 Task: Search one way flight ticket for 3 adults in first from Tinian Island: Tinian International Airport (west Tinian) to Jackson: Jackson Hole Airport on 5-2-2023. Choice of flights is American. Number of bags: 1 carry on bag. Price is upto 55000. Outbound departure time preference is 17:45.
Action: Mouse moved to (225, 319)
Screenshot: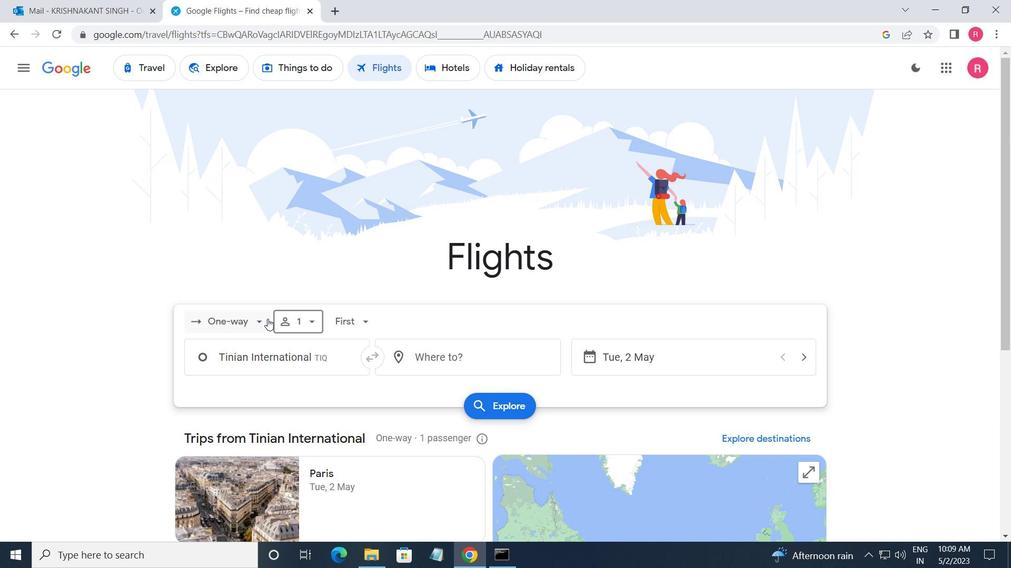 
Action: Mouse pressed left at (225, 319)
Screenshot: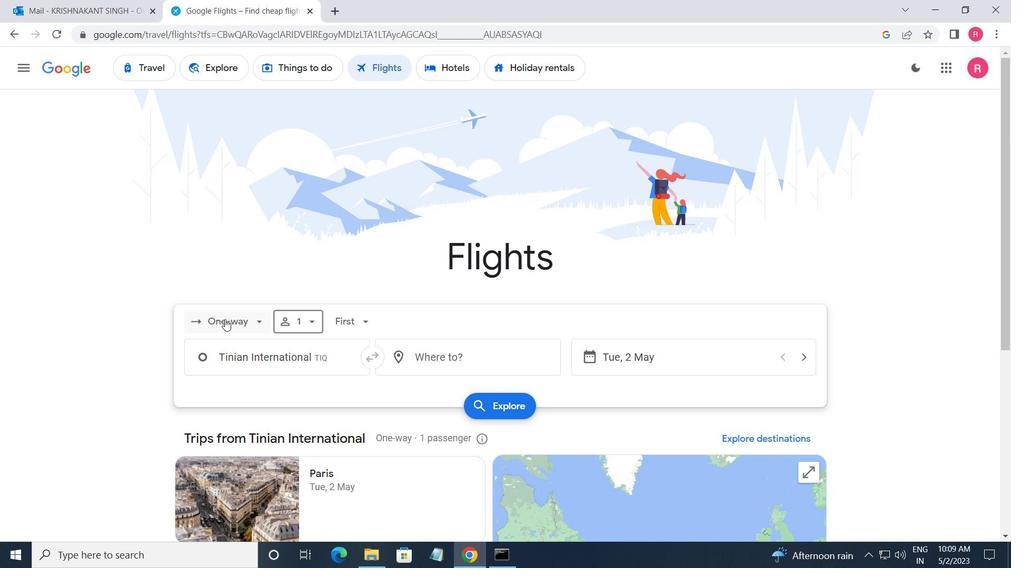
Action: Mouse moved to (234, 387)
Screenshot: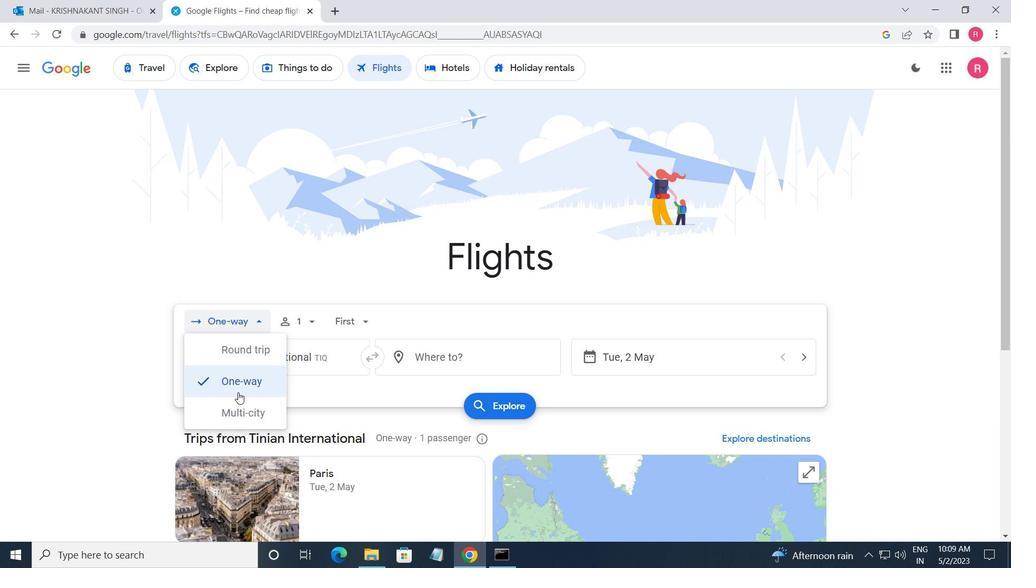 
Action: Mouse pressed left at (234, 387)
Screenshot: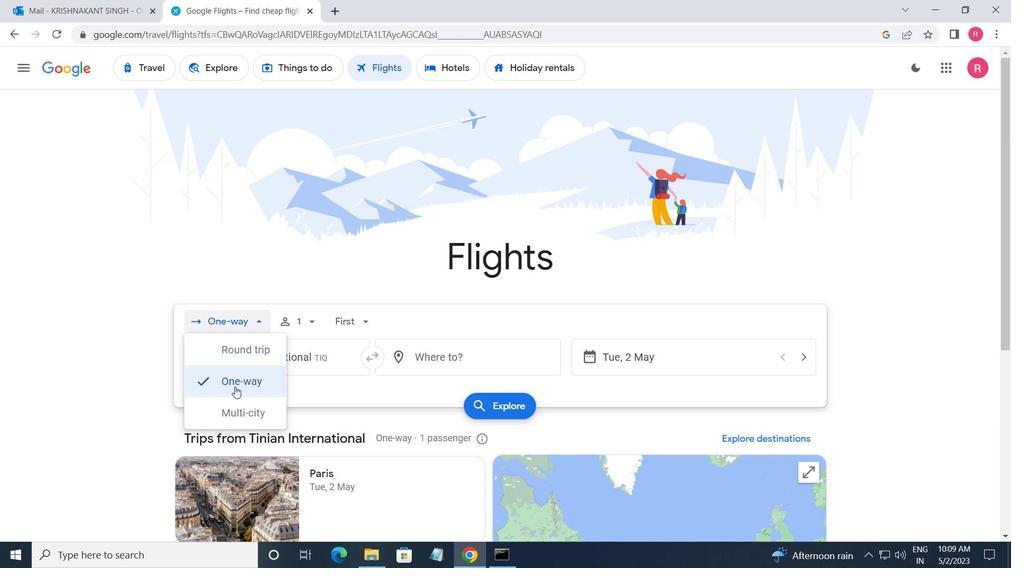 
Action: Mouse moved to (311, 327)
Screenshot: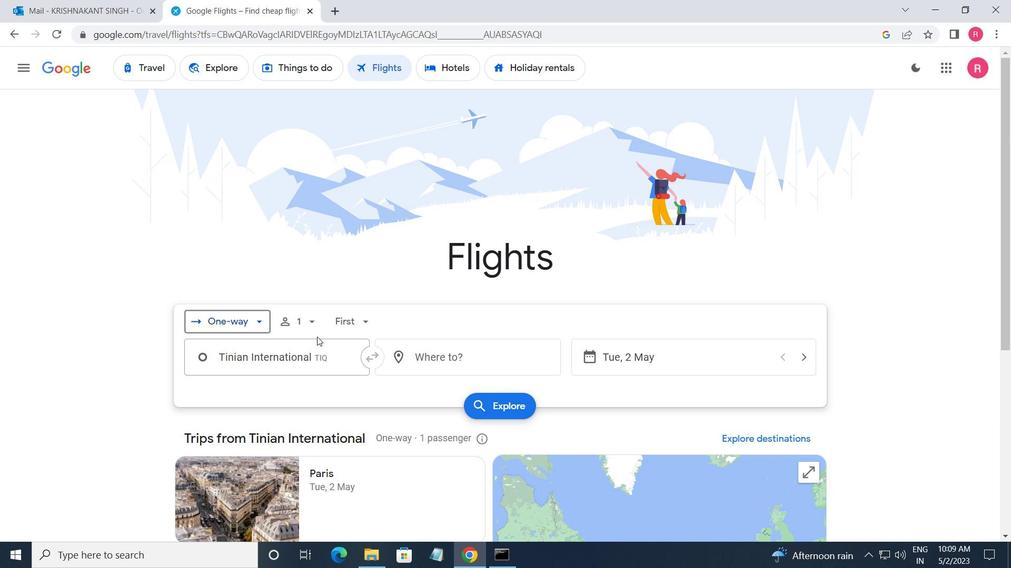 
Action: Mouse pressed left at (311, 327)
Screenshot: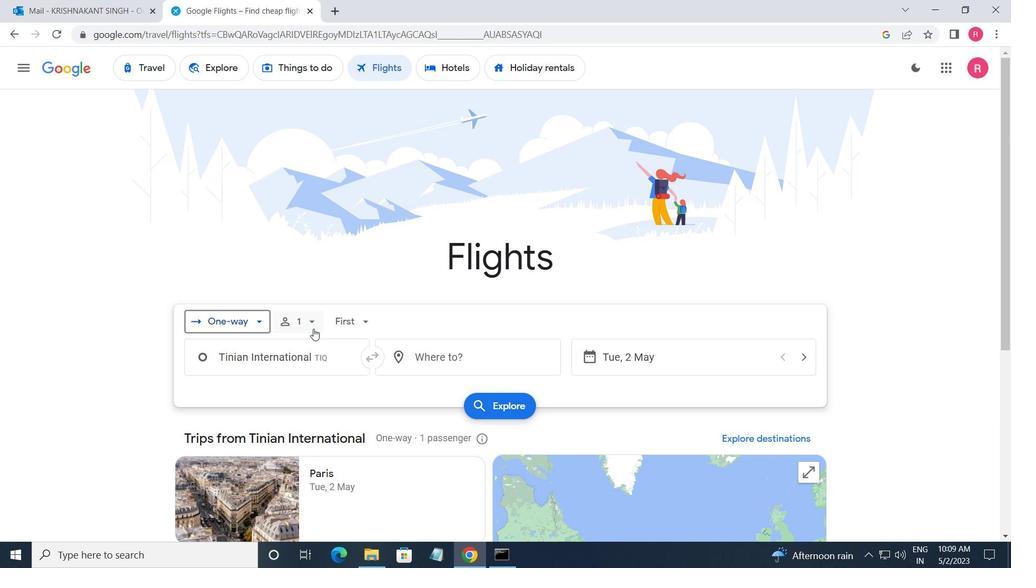
Action: Mouse moved to (408, 353)
Screenshot: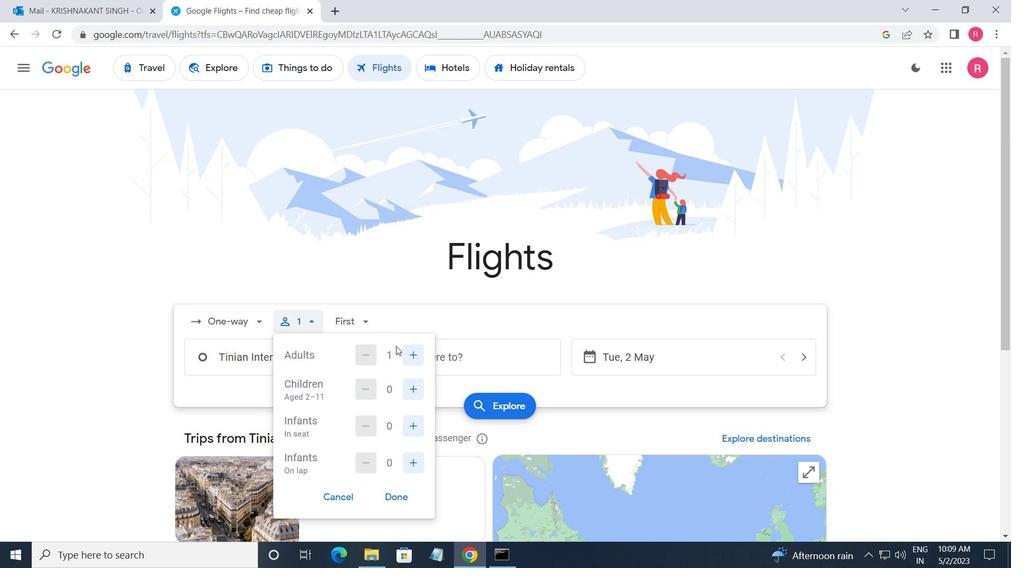 
Action: Mouse pressed left at (408, 353)
Screenshot: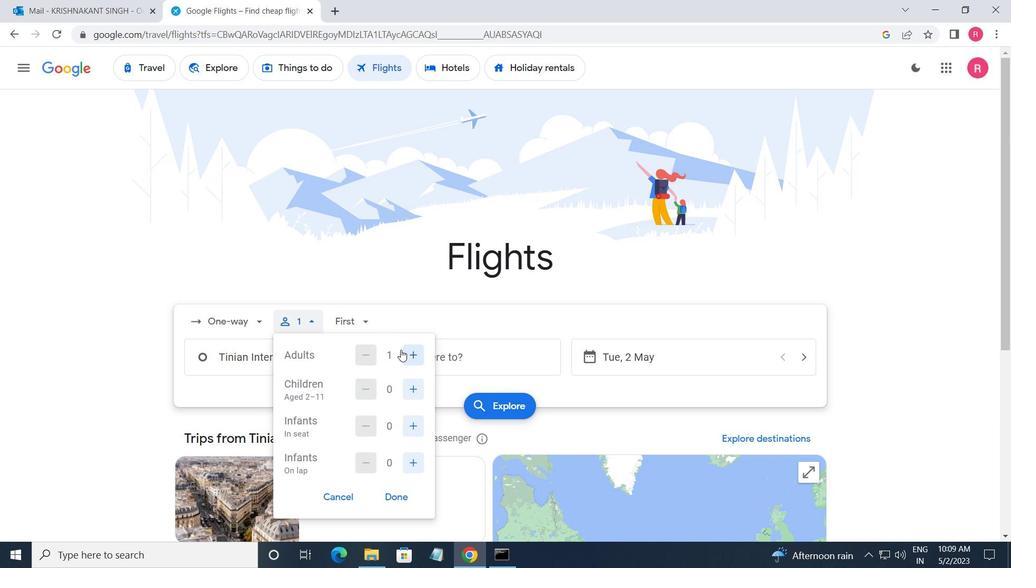 
Action: Mouse pressed left at (408, 353)
Screenshot: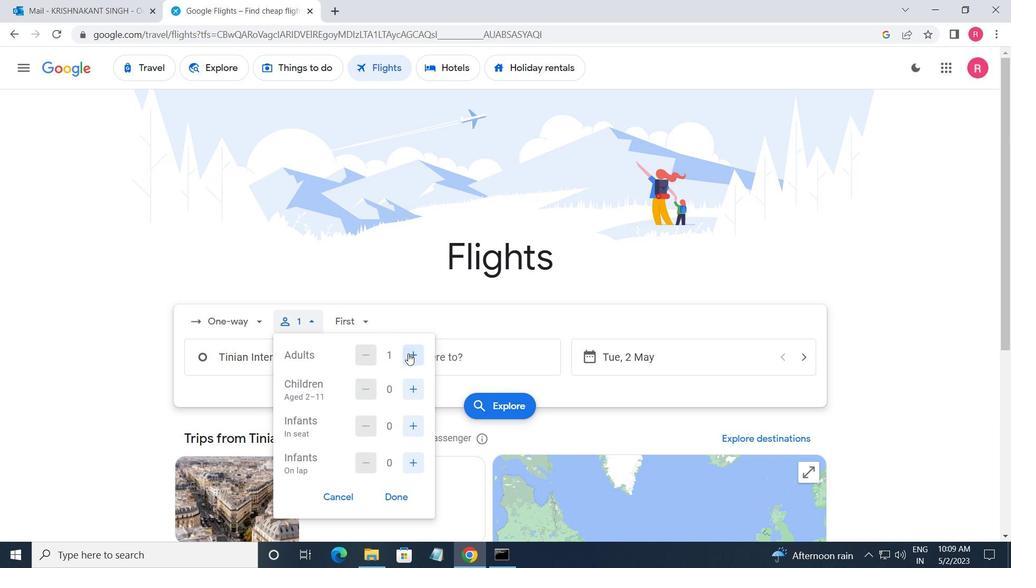 
Action: Mouse moved to (388, 499)
Screenshot: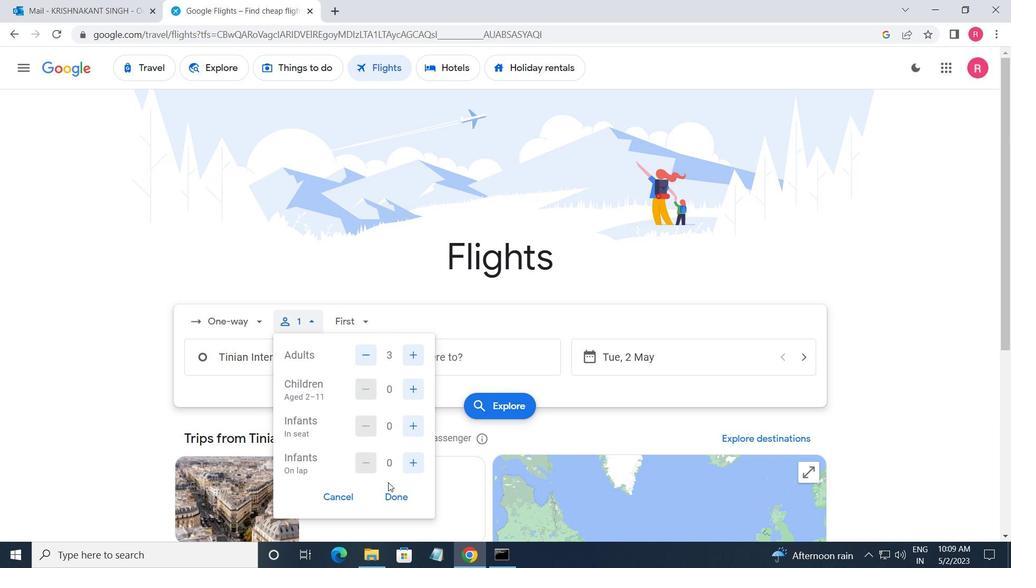 
Action: Mouse pressed left at (388, 499)
Screenshot: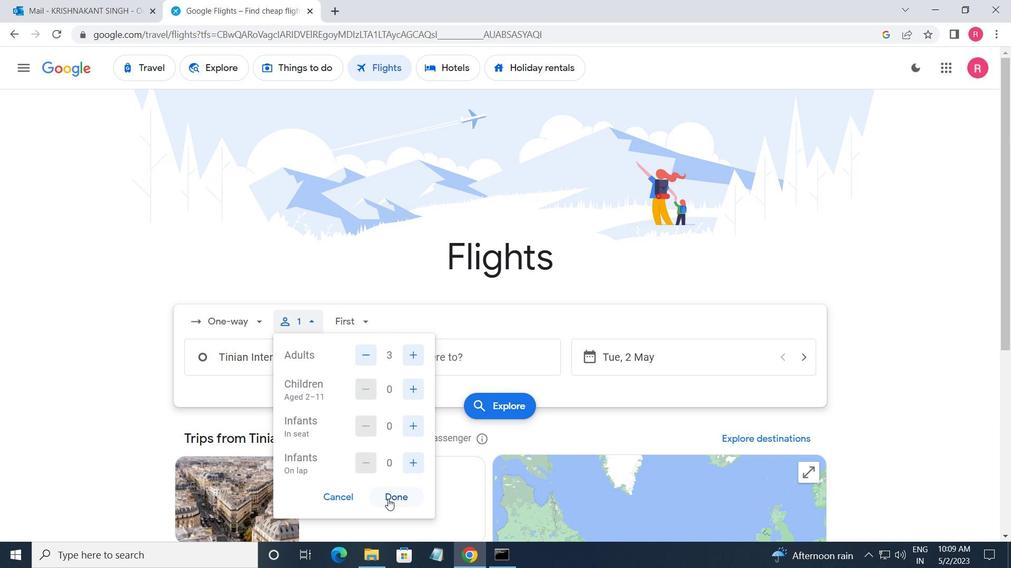 
Action: Mouse moved to (344, 317)
Screenshot: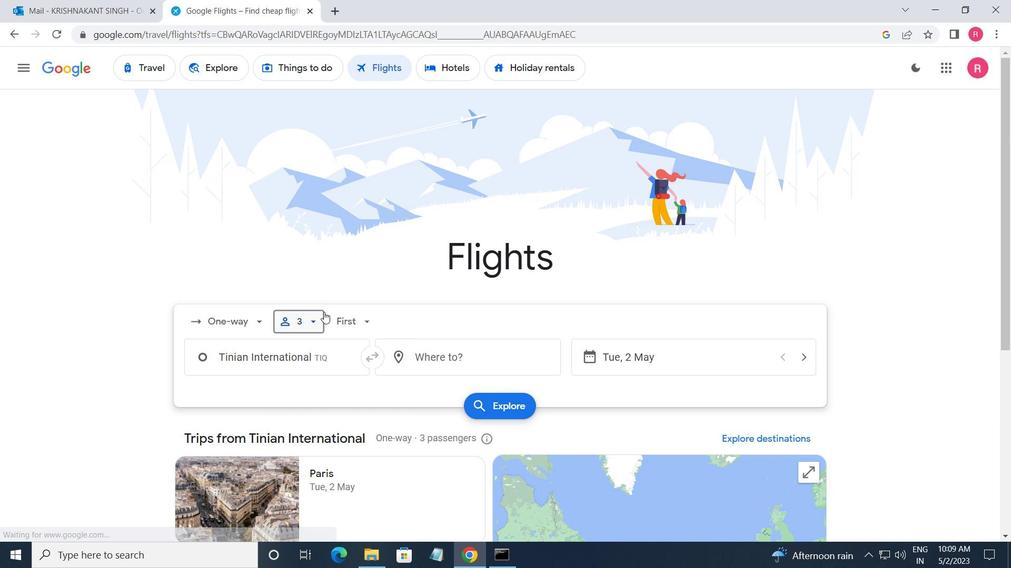 
Action: Mouse pressed left at (344, 317)
Screenshot: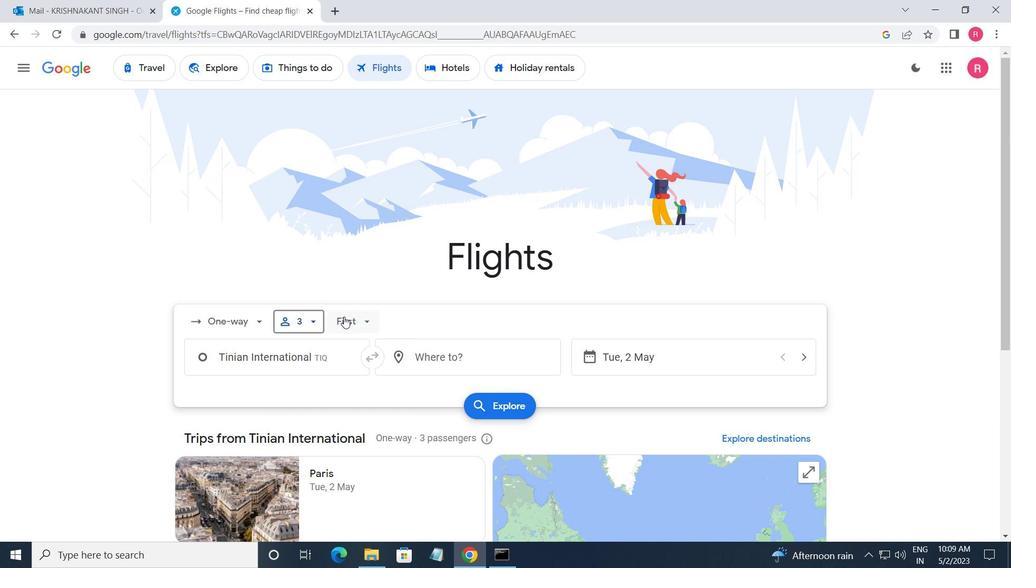 
Action: Mouse moved to (366, 435)
Screenshot: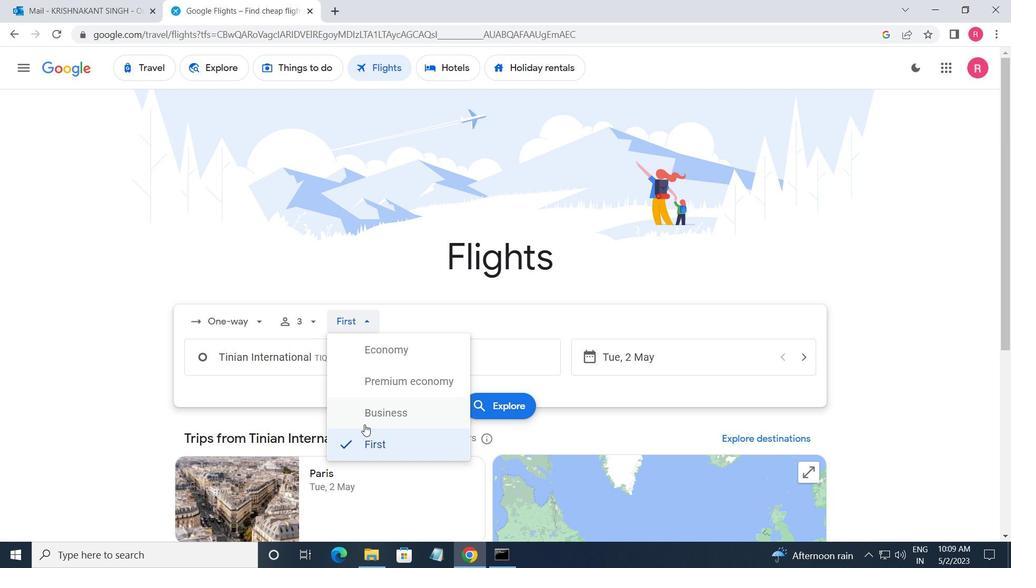 
Action: Mouse pressed left at (366, 435)
Screenshot: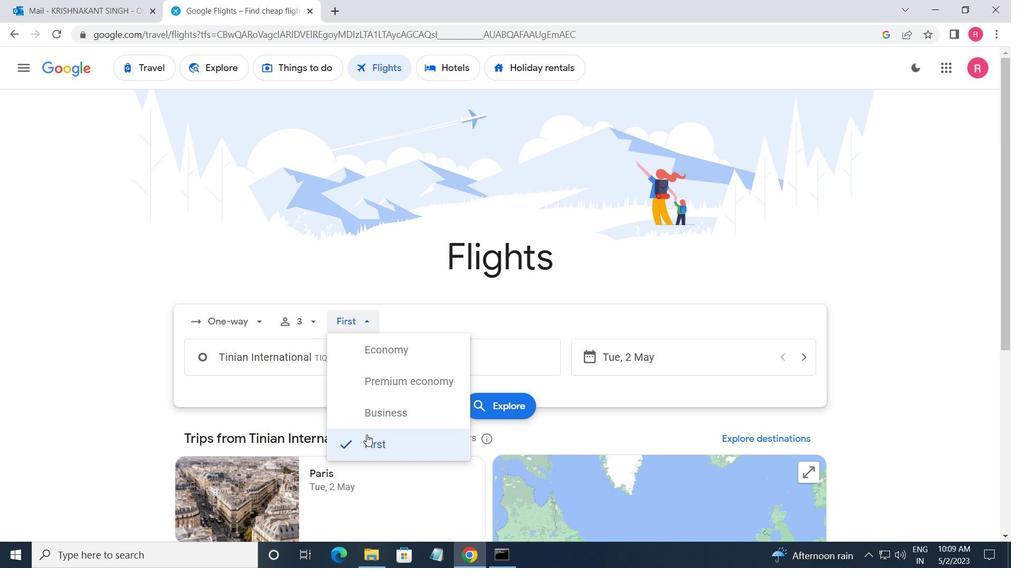 
Action: Mouse moved to (331, 363)
Screenshot: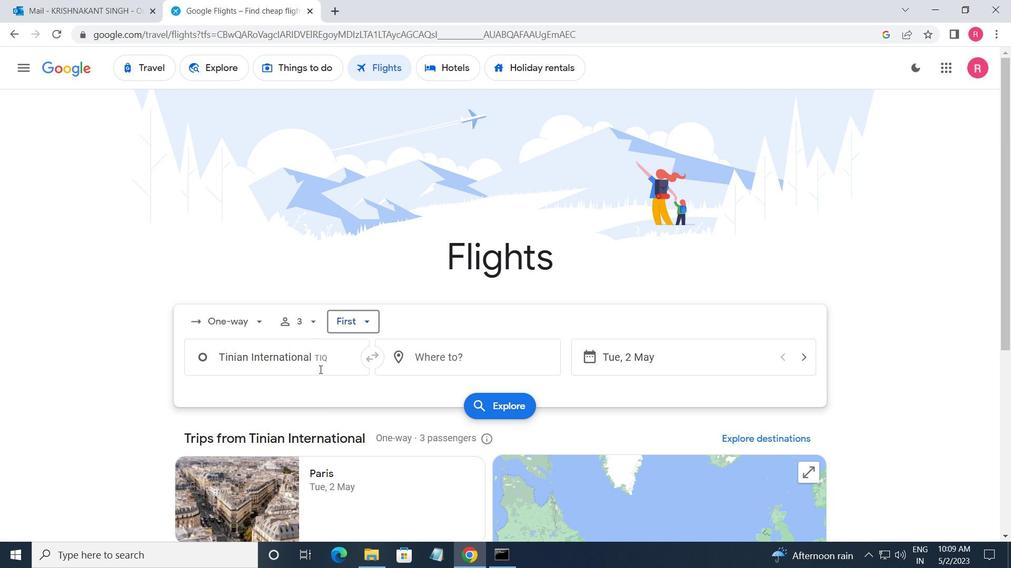 
Action: Mouse pressed left at (331, 363)
Screenshot: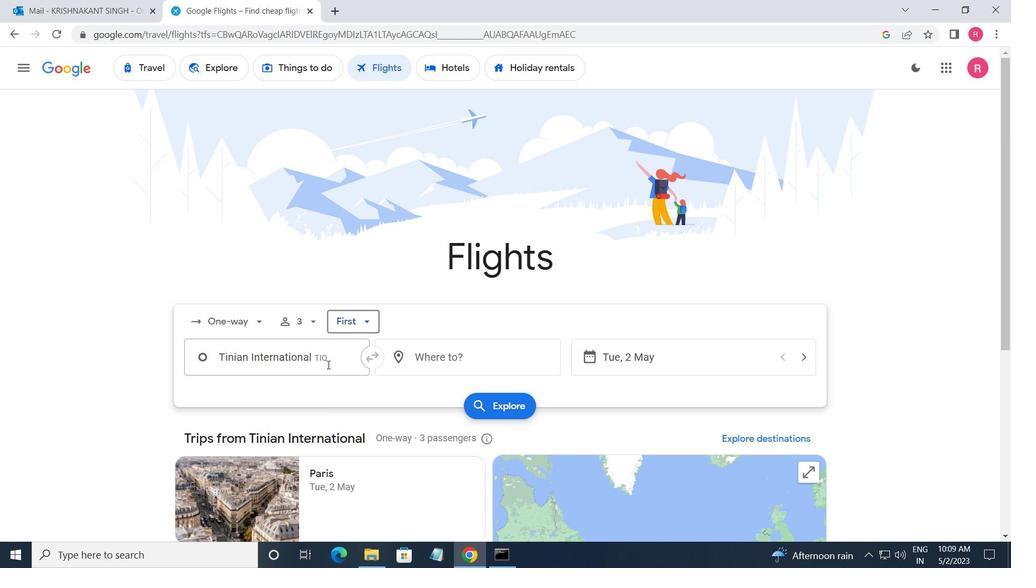 
Action: Mouse moved to (309, 397)
Screenshot: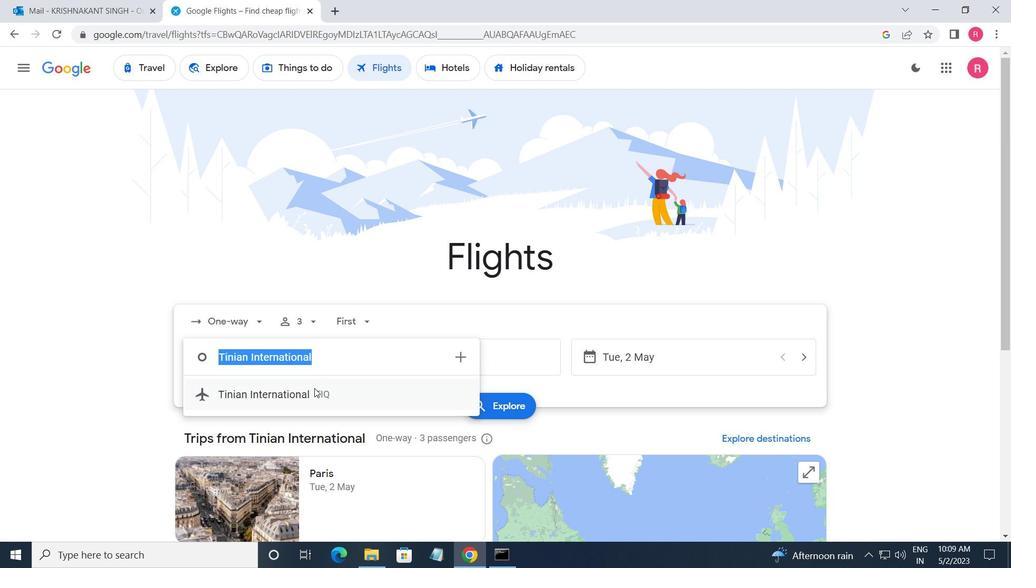 
Action: Mouse pressed left at (309, 397)
Screenshot: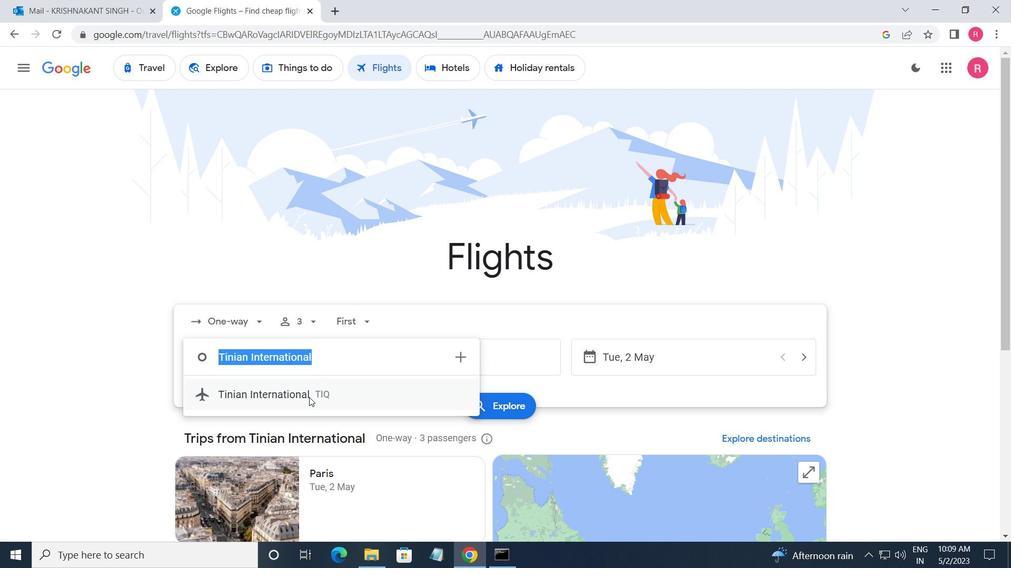 
Action: Mouse moved to (431, 353)
Screenshot: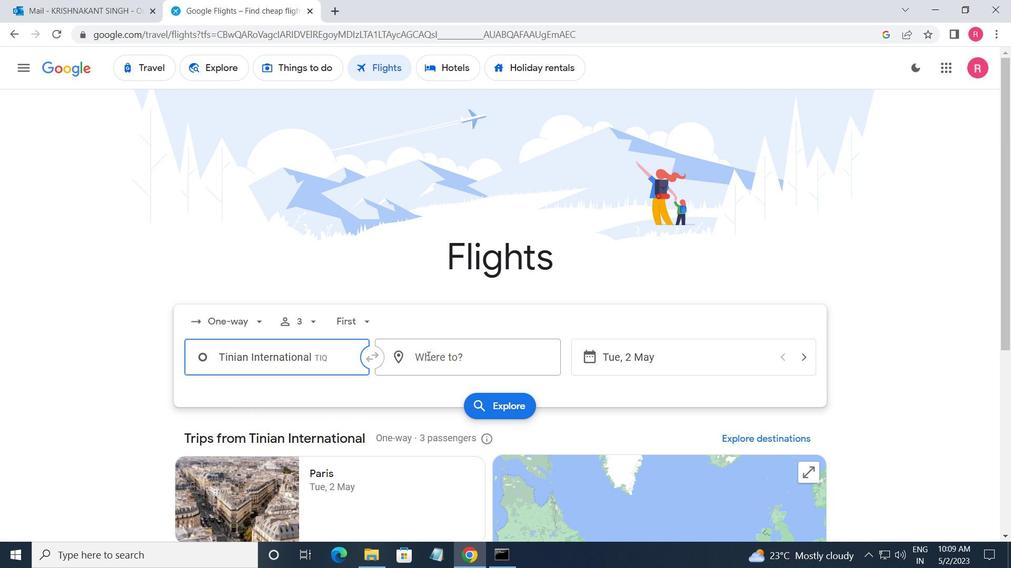 
Action: Mouse pressed left at (431, 353)
Screenshot: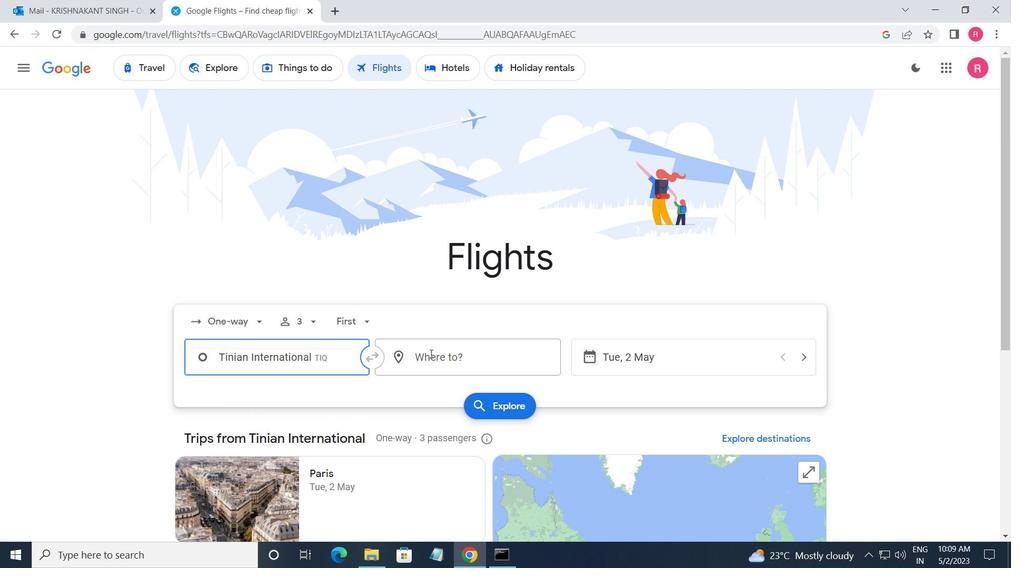 
Action: Mouse moved to (443, 483)
Screenshot: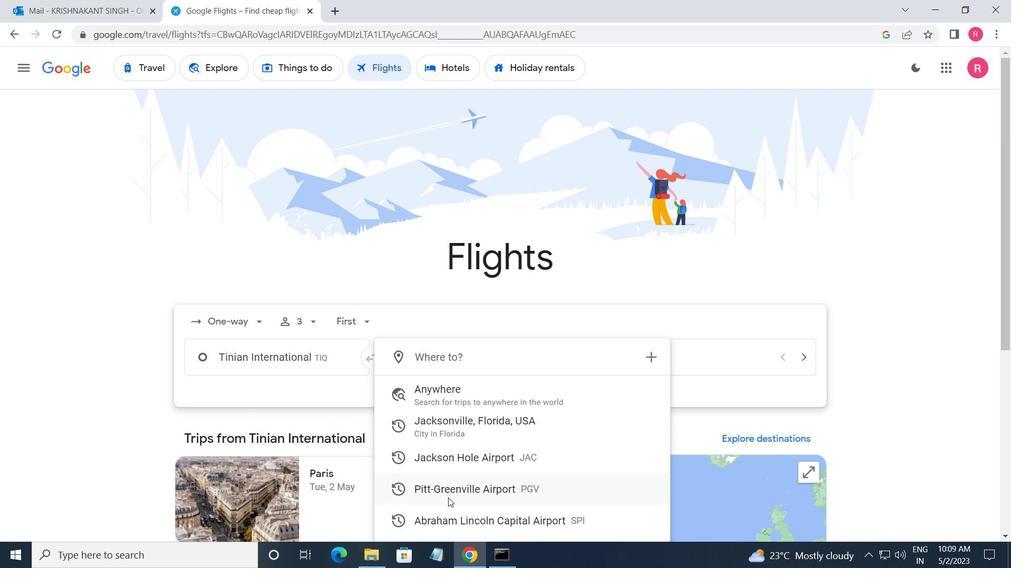 
Action: Mouse scrolled (443, 483) with delta (0, 0)
Screenshot: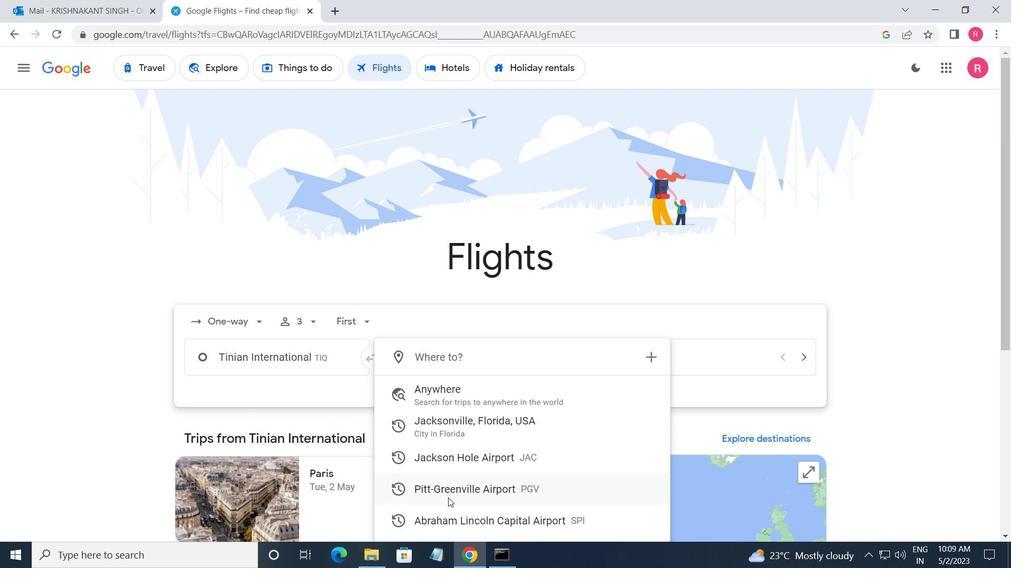 
Action: Mouse moved to (457, 301)
Screenshot: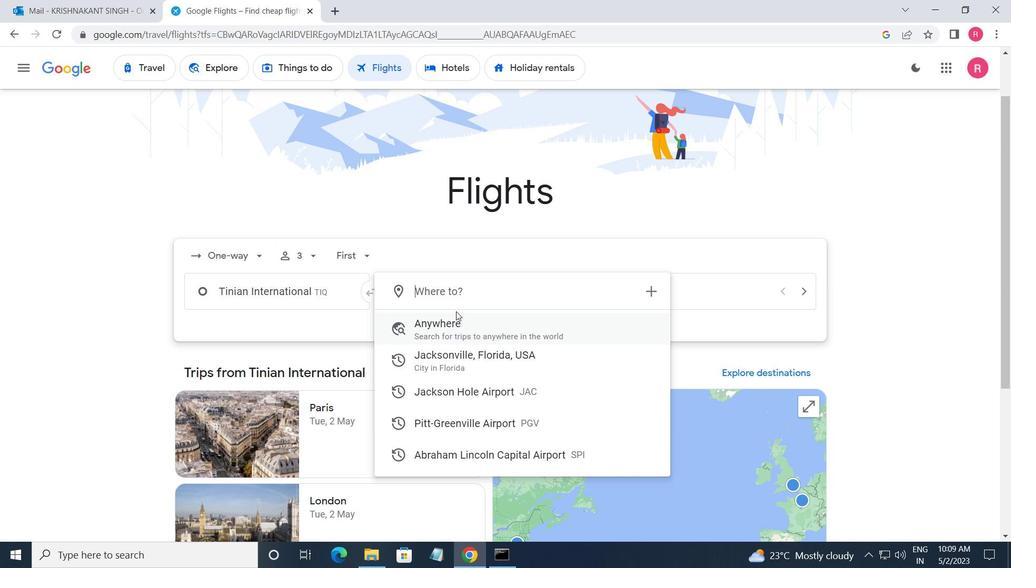 
Action: Key pressed <Key.shift>JACKS
Screenshot: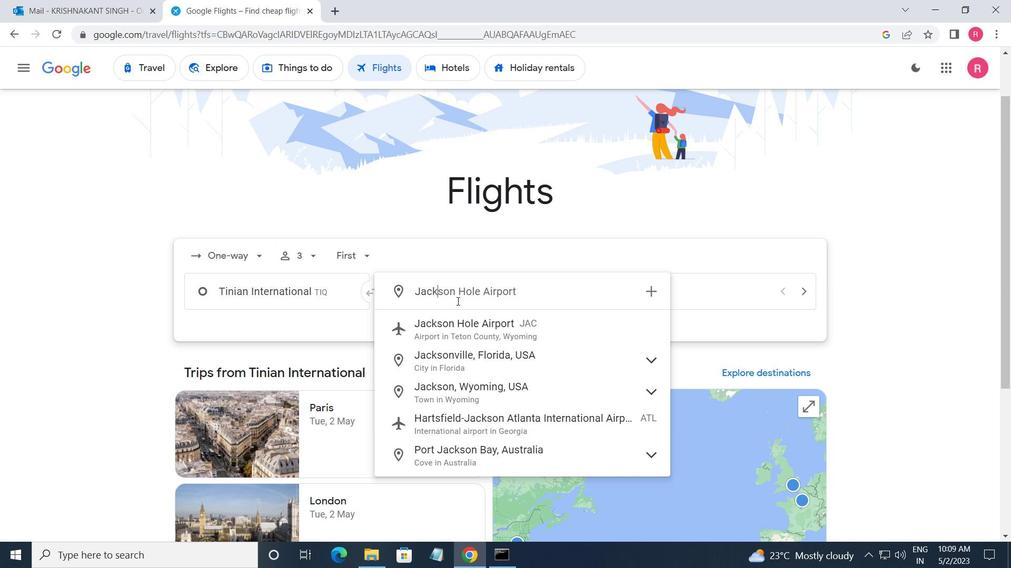 
Action: Mouse moved to (492, 357)
Screenshot: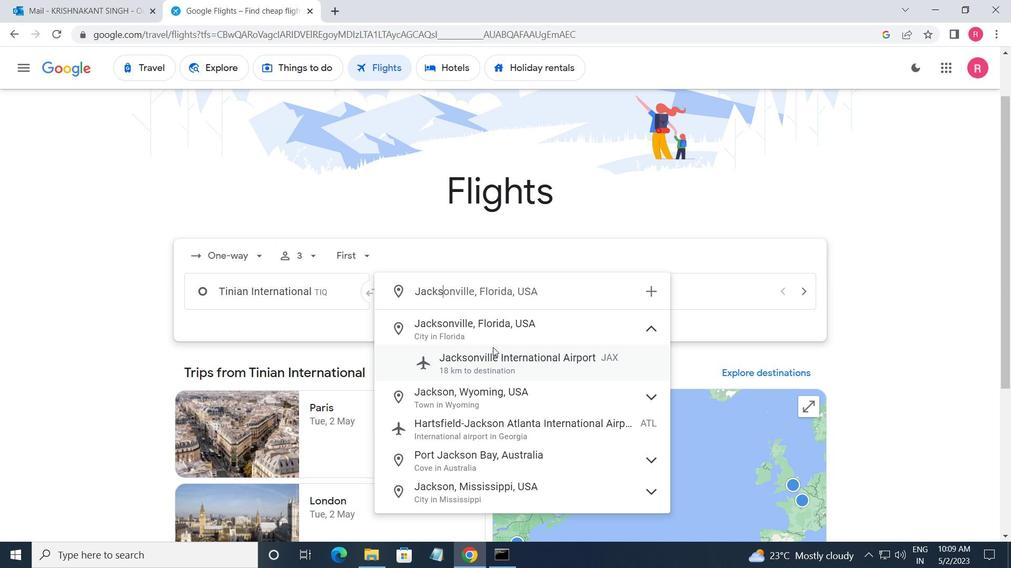 
Action: Mouse pressed left at (492, 357)
Screenshot: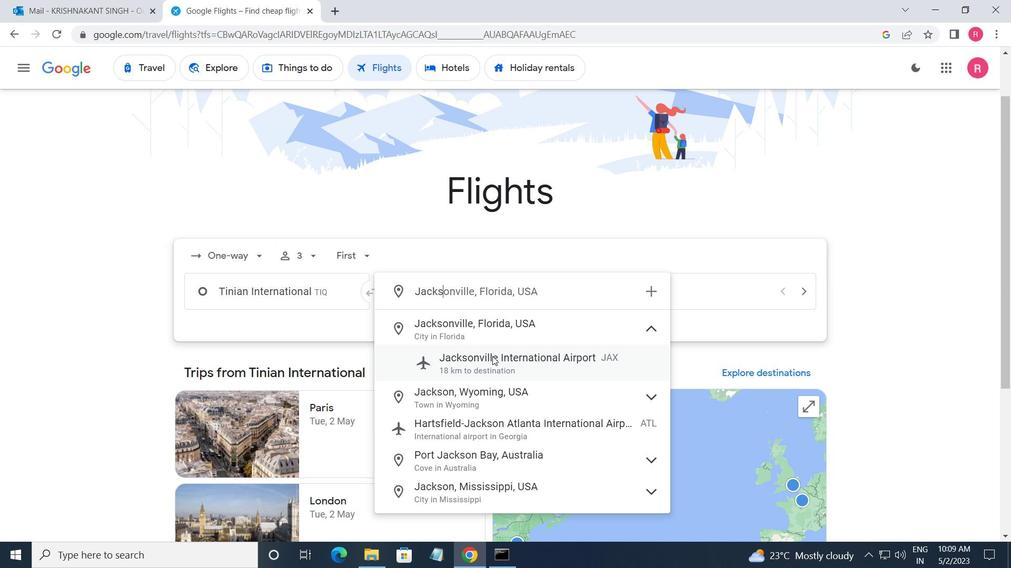 
Action: Mouse moved to (516, 297)
Screenshot: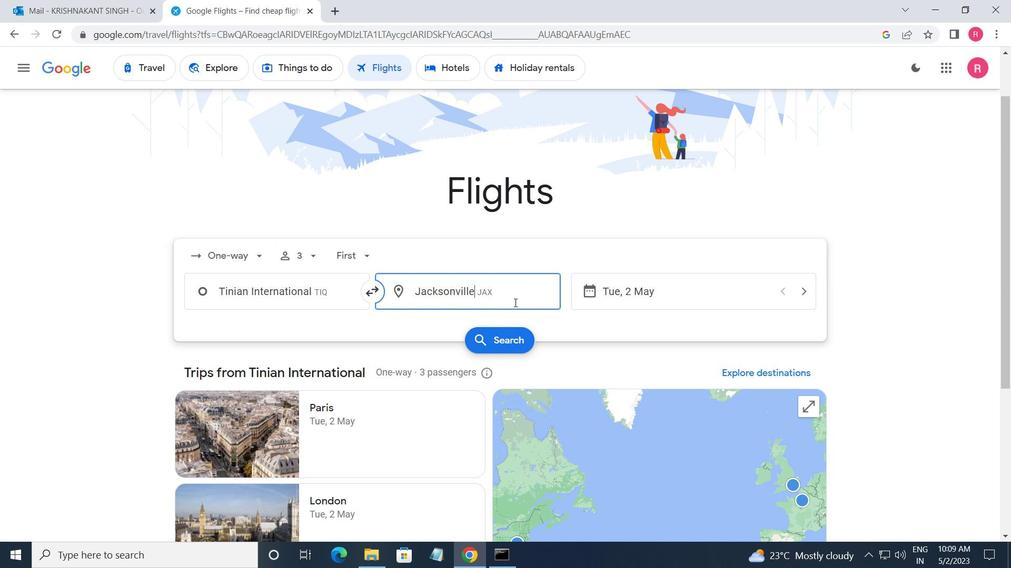 
Action: Mouse pressed left at (516, 297)
Screenshot: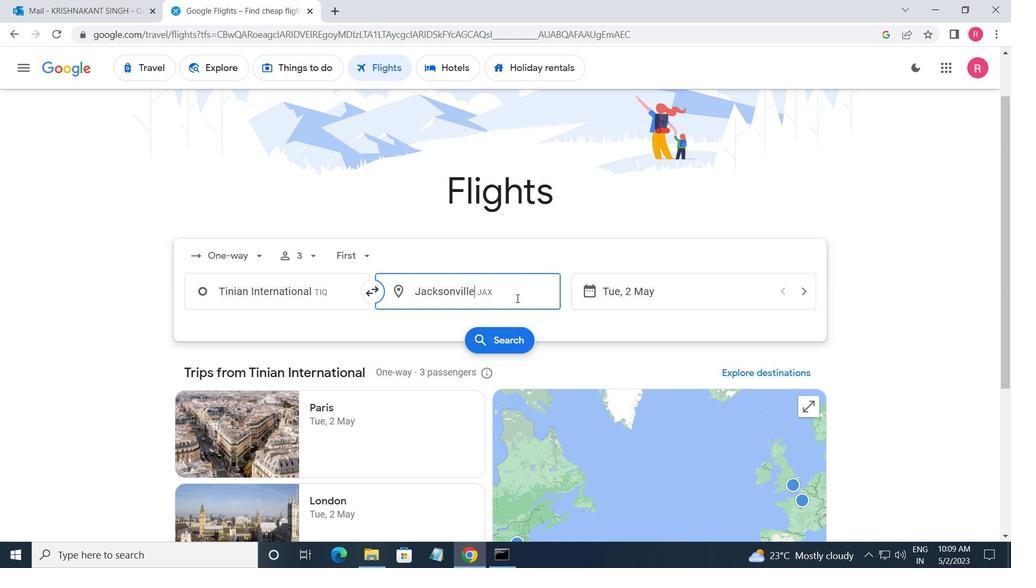 
Action: Key pressed <Key.backspace><Key.backspace><Key.backspace><Key.backspace><Key.shift><Key.shift><Key.shift><Key.shift><Key.shift><Key.shift><Key.shift><Key.shift><Key.shift><Key.shift><Key.shift><Key.shift><Key.shift><Key.shift>JACKSON<Key.space><Key.shift_r>H
Screenshot: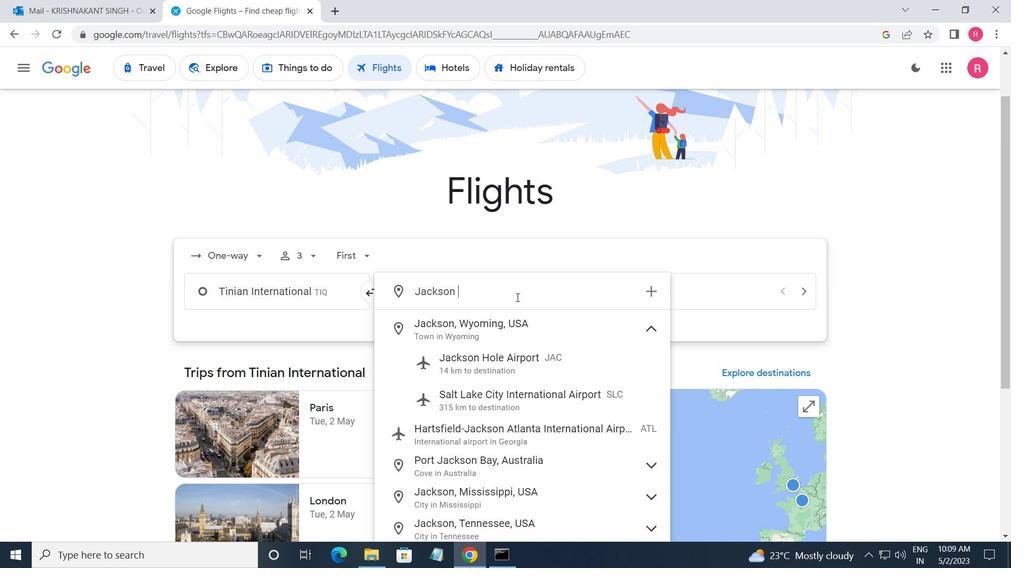 
Action: Mouse moved to (514, 359)
Screenshot: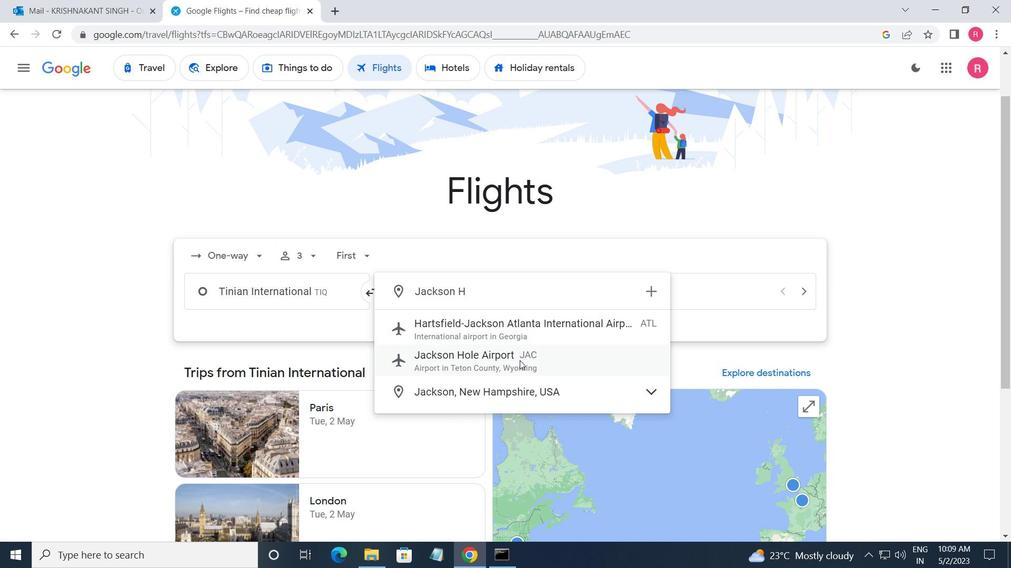 
Action: Mouse pressed left at (514, 359)
Screenshot: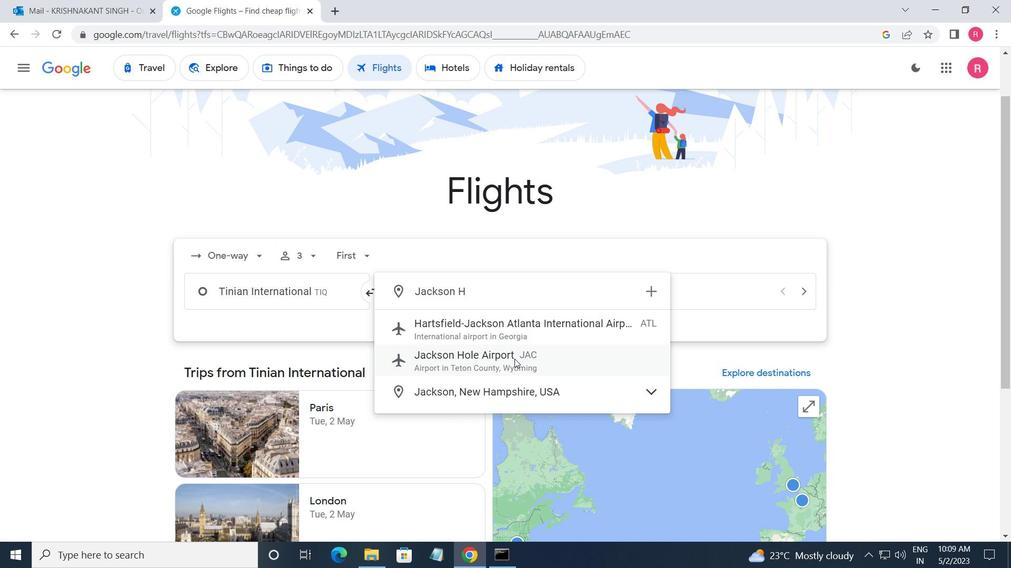 
Action: Mouse moved to (699, 283)
Screenshot: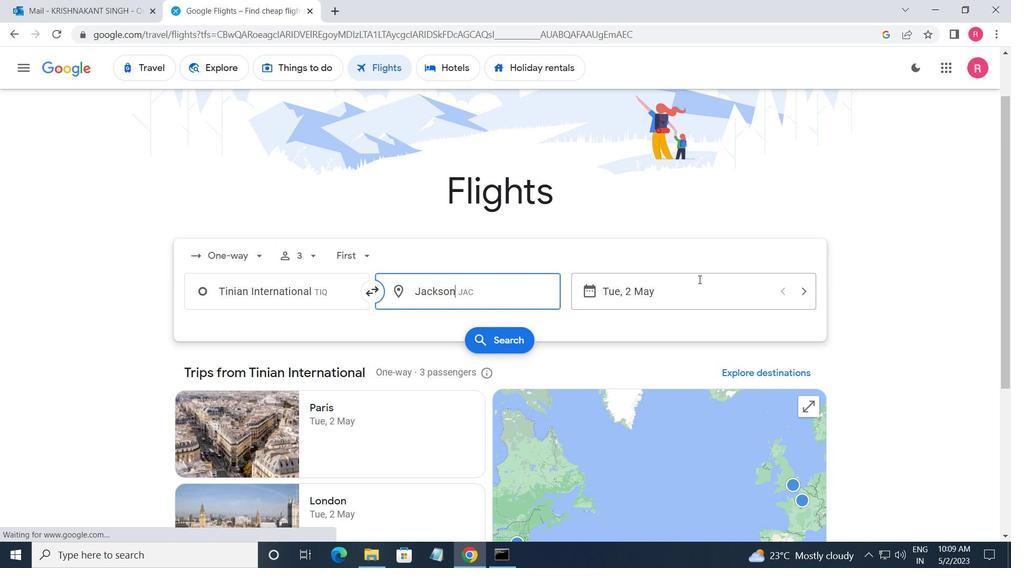 
Action: Mouse pressed left at (699, 283)
Screenshot: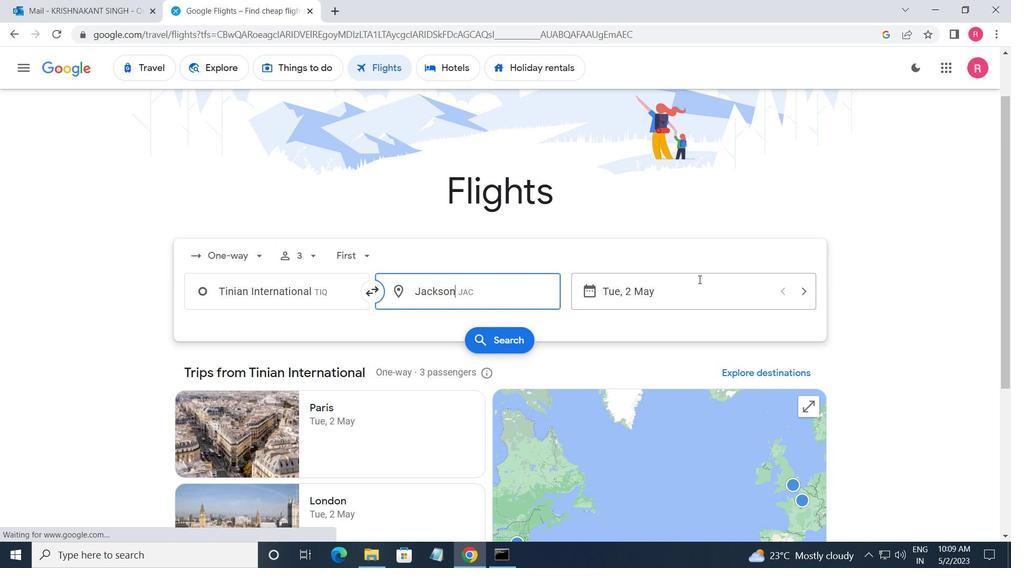 
Action: Mouse moved to (418, 308)
Screenshot: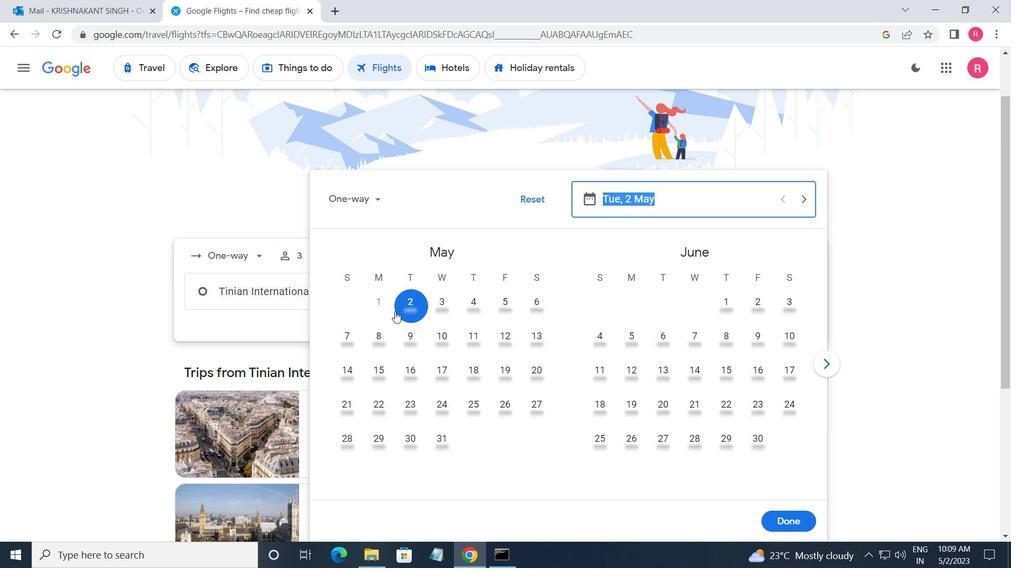 
Action: Mouse pressed left at (418, 308)
Screenshot: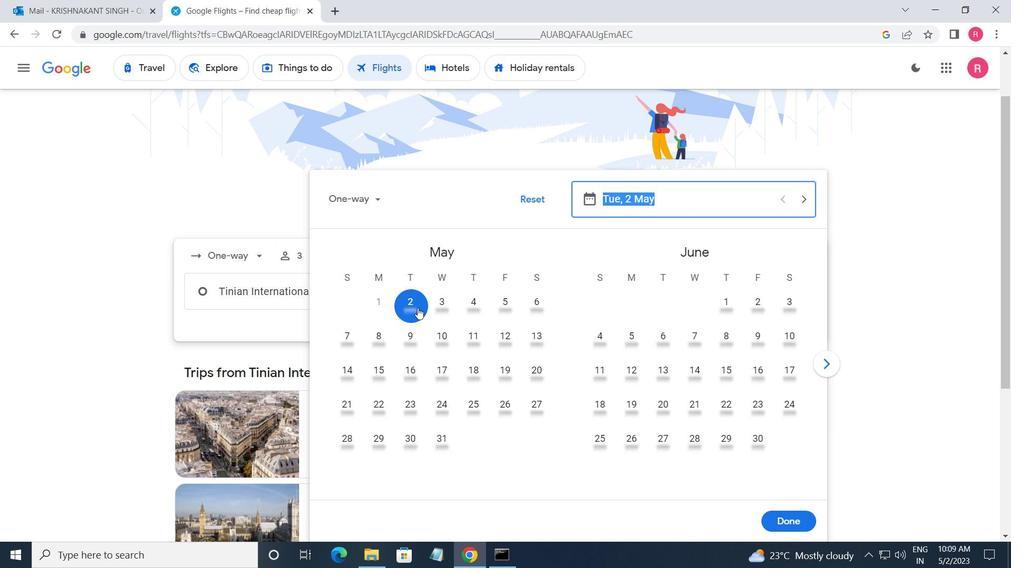
Action: Mouse moved to (794, 520)
Screenshot: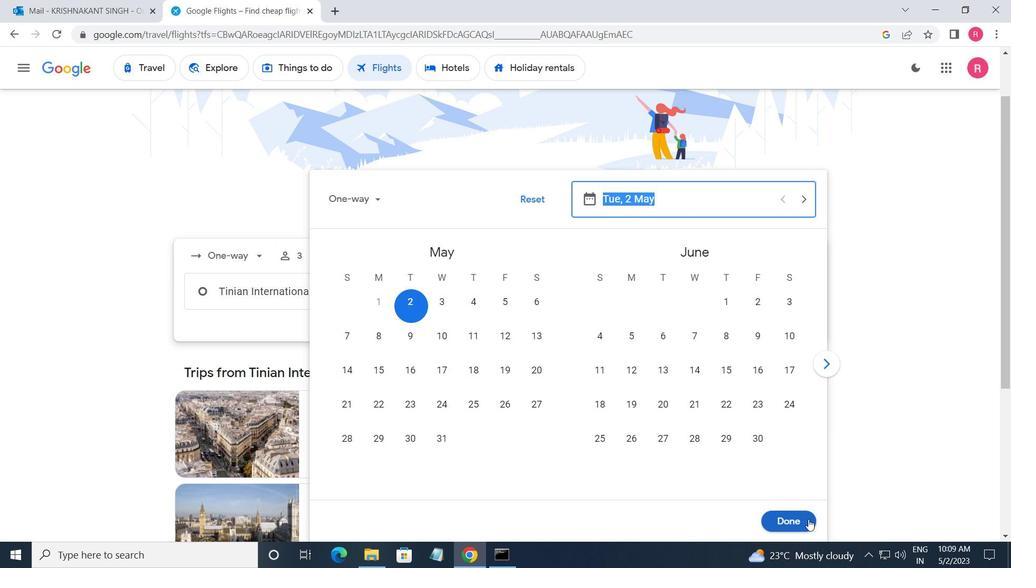 
Action: Mouse pressed left at (794, 520)
Screenshot: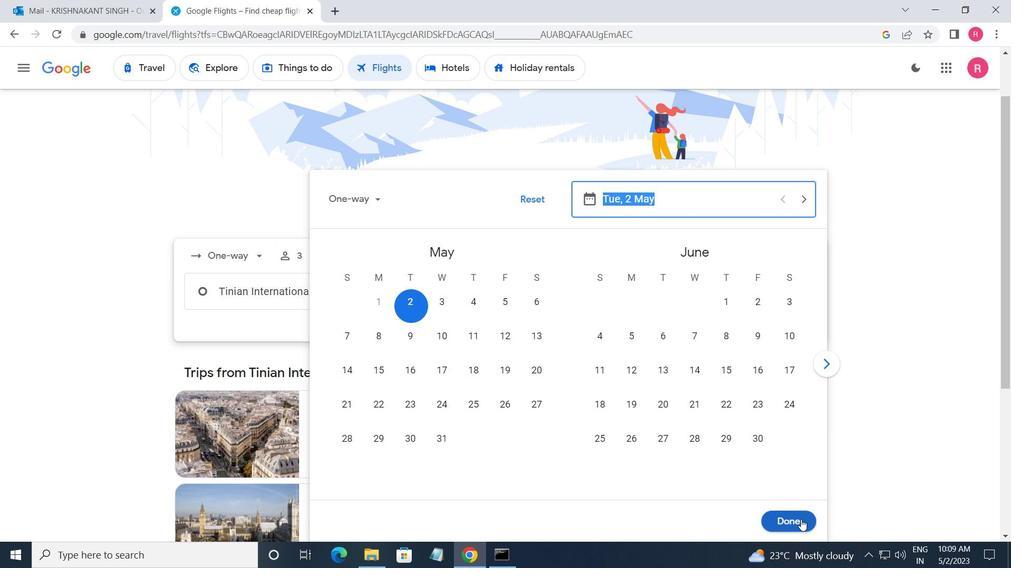 
Action: Mouse moved to (510, 346)
Screenshot: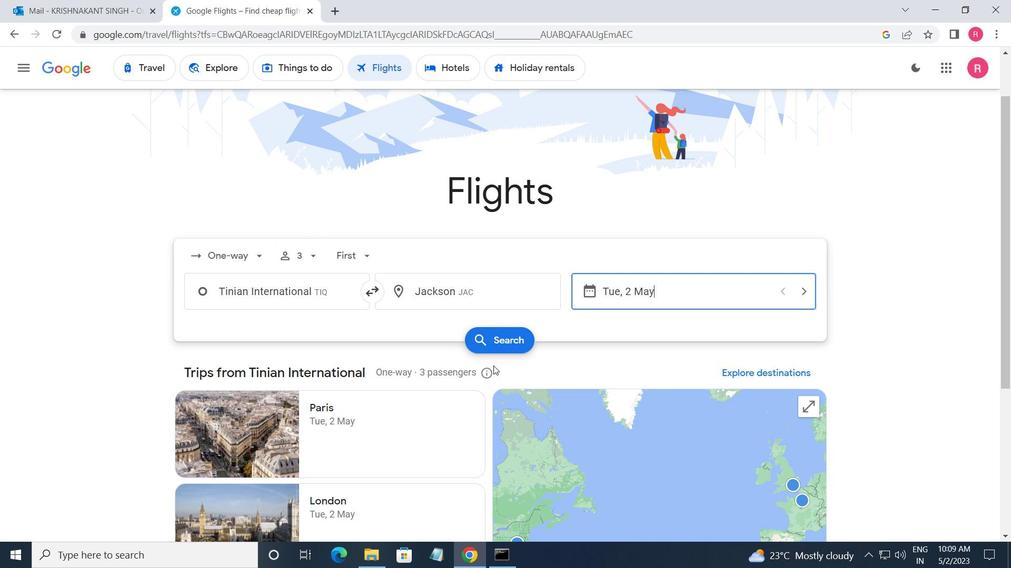 
Action: Mouse pressed left at (510, 346)
Screenshot: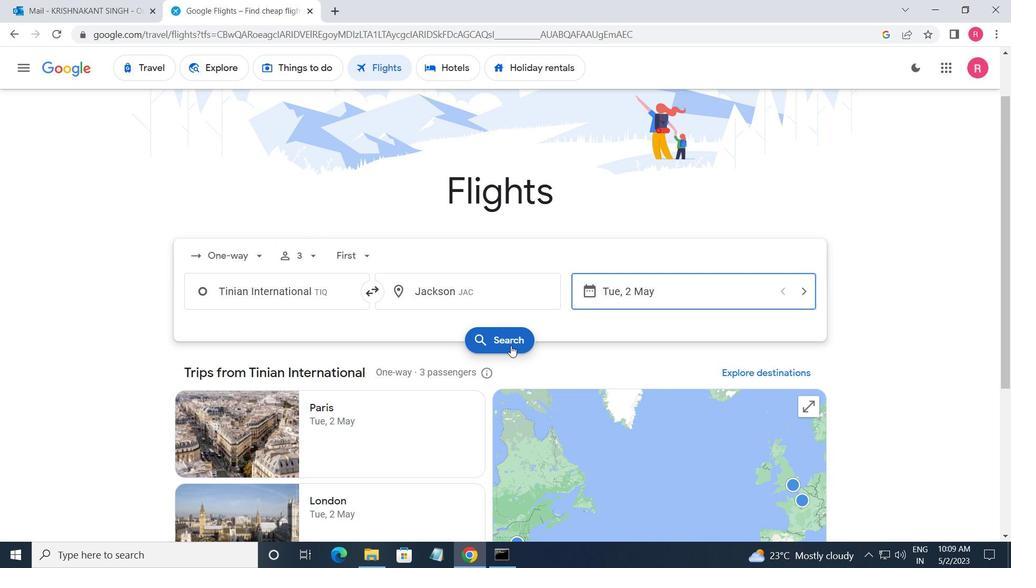 
Action: Mouse moved to (209, 183)
Screenshot: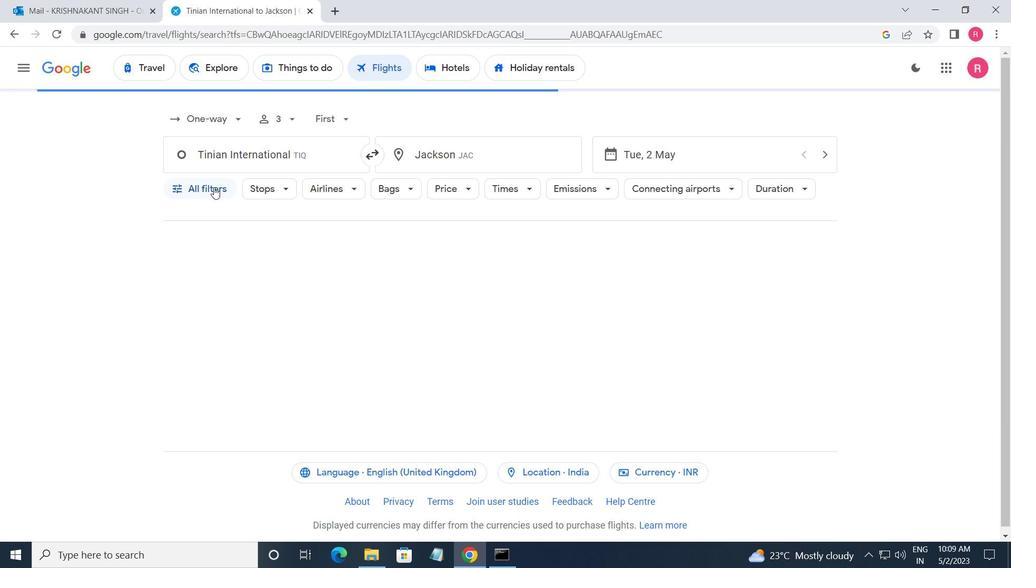 
Action: Mouse pressed left at (209, 183)
Screenshot: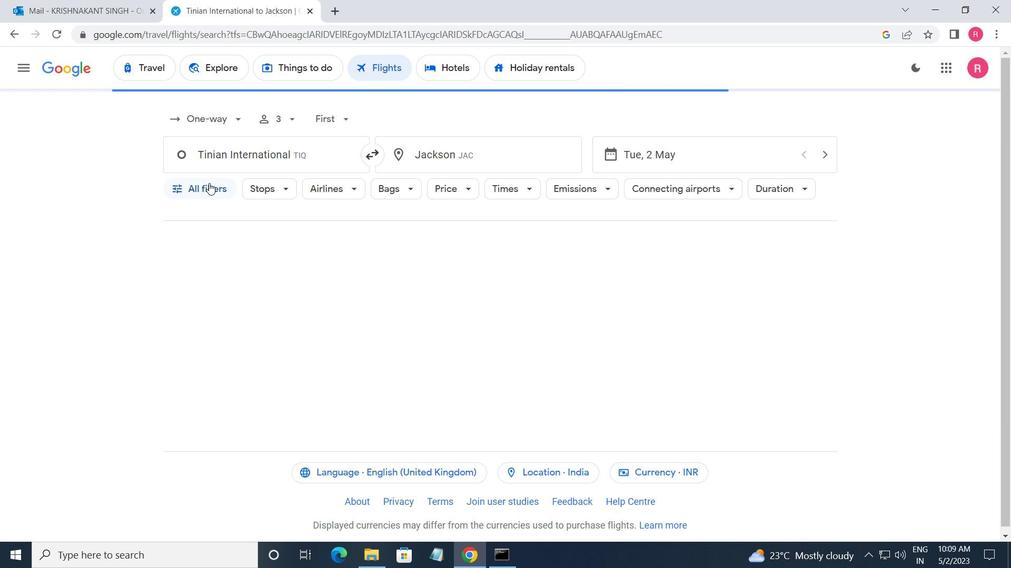 
Action: Mouse moved to (228, 320)
Screenshot: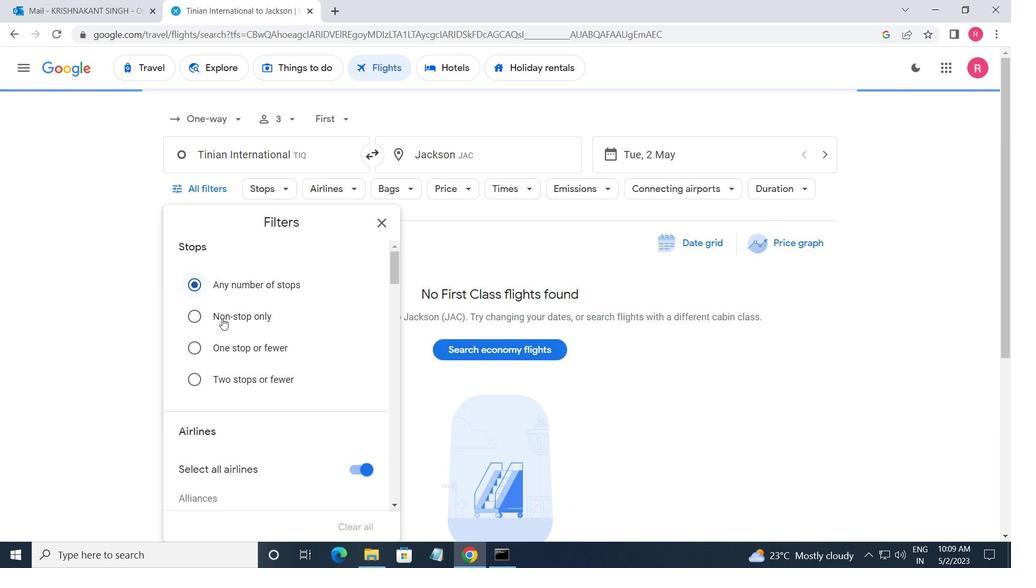 
Action: Mouse scrolled (228, 319) with delta (0, 0)
Screenshot: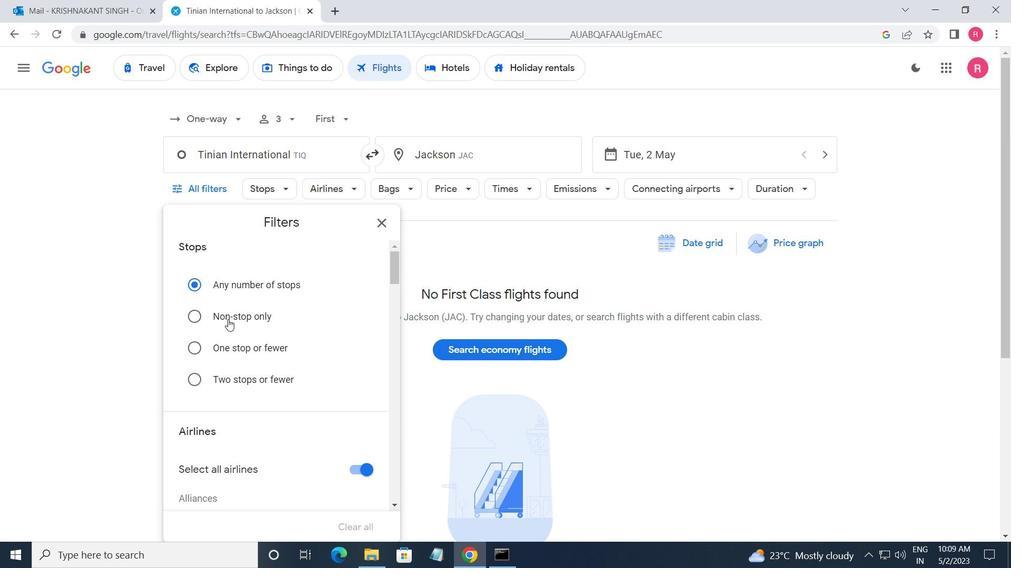 
Action: Mouse moved to (229, 321)
Screenshot: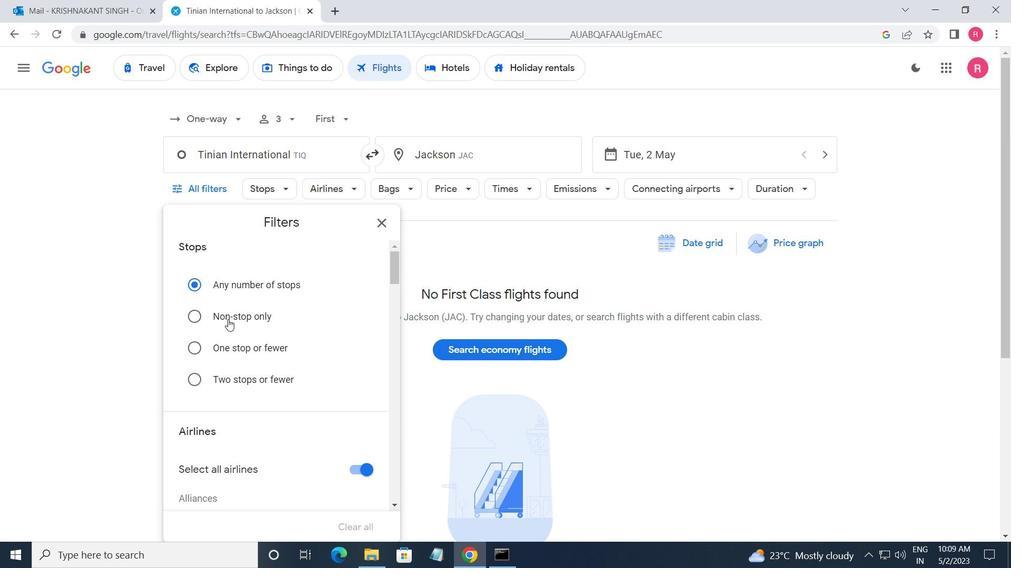 
Action: Mouse scrolled (229, 320) with delta (0, 0)
Screenshot: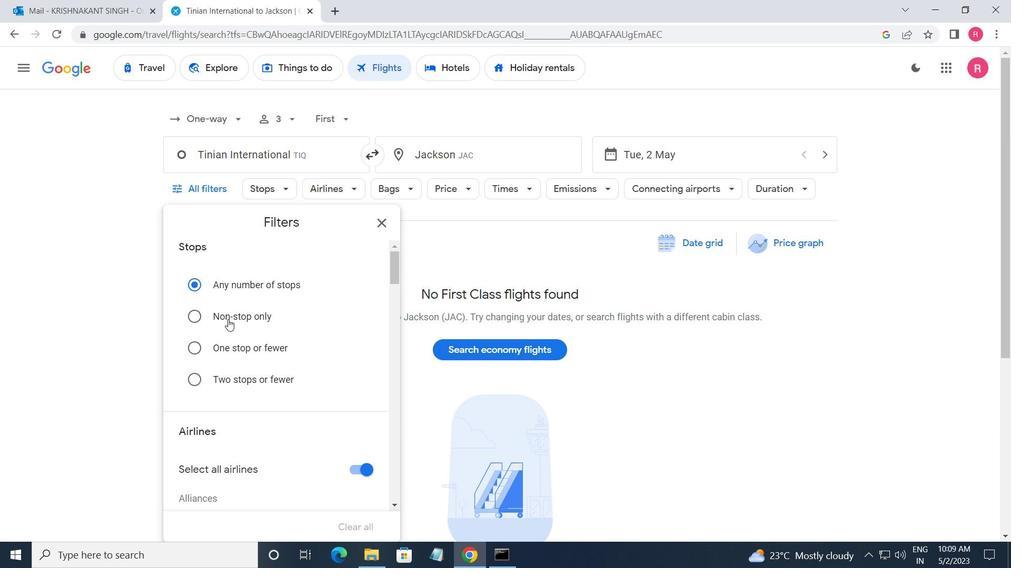 
Action: Mouse scrolled (229, 320) with delta (0, 0)
Screenshot: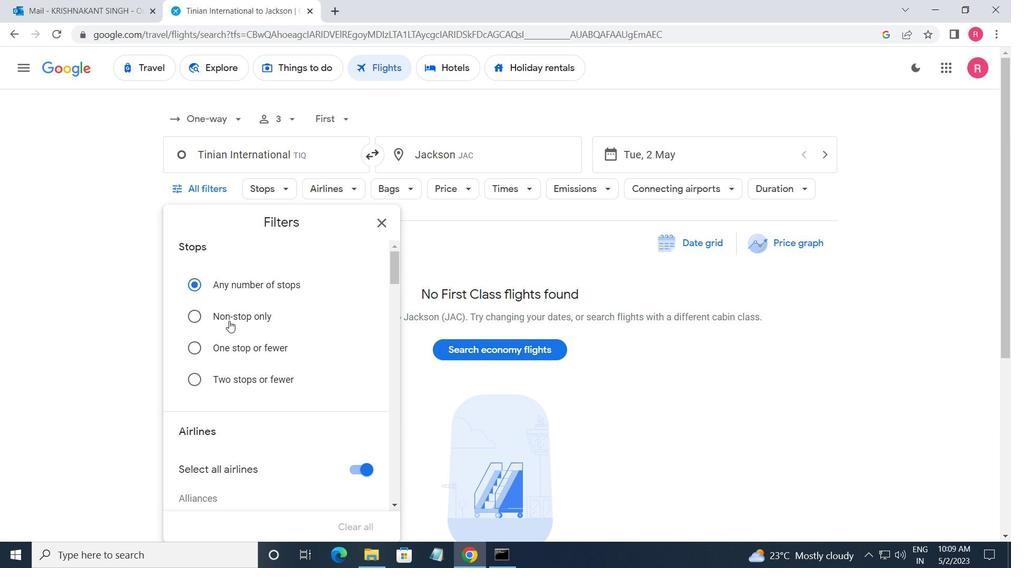 
Action: Mouse scrolled (229, 320) with delta (0, 0)
Screenshot: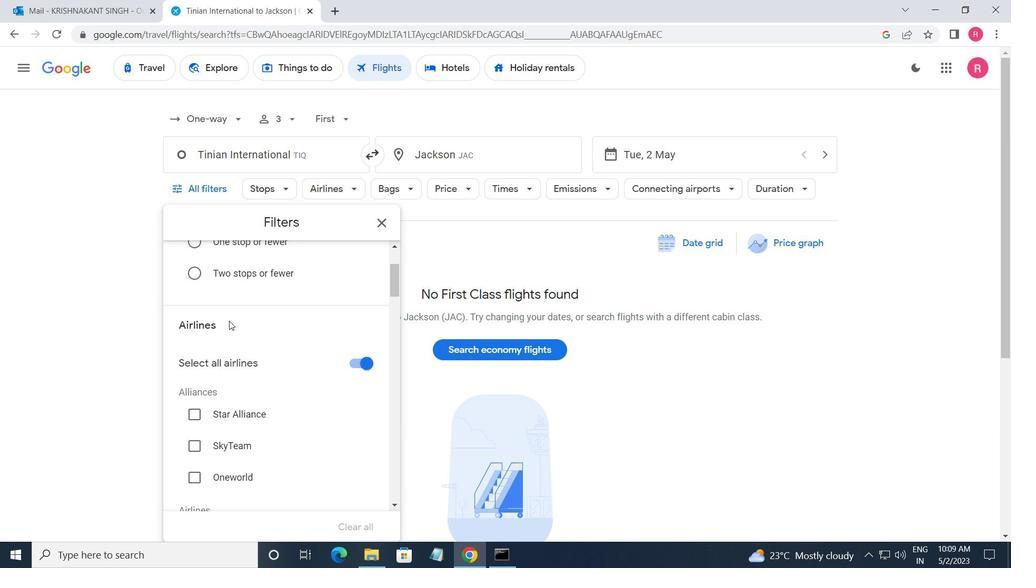 
Action: Mouse moved to (347, 410)
Screenshot: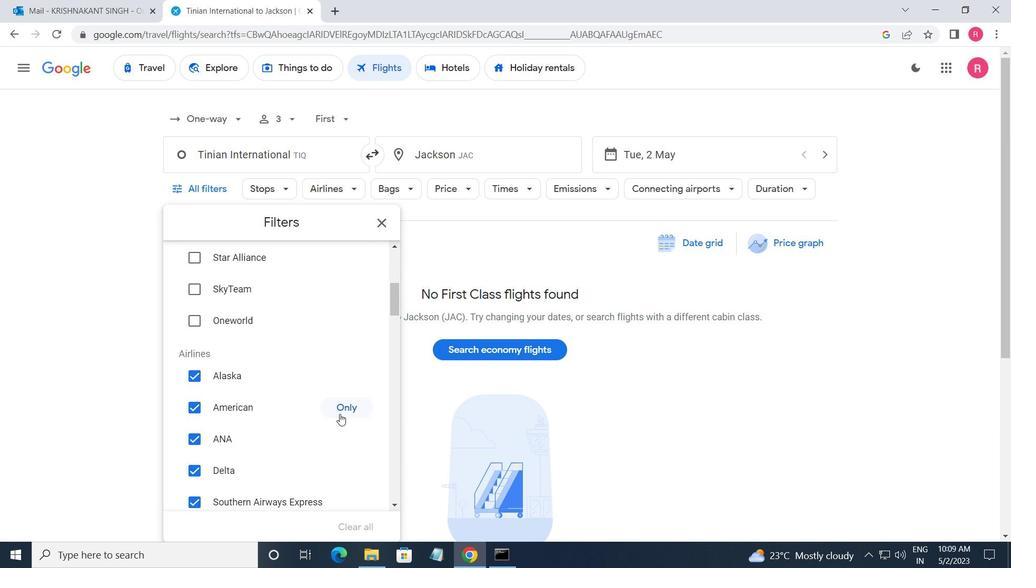 
Action: Mouse pressed left at (347, 410)
Screenshot: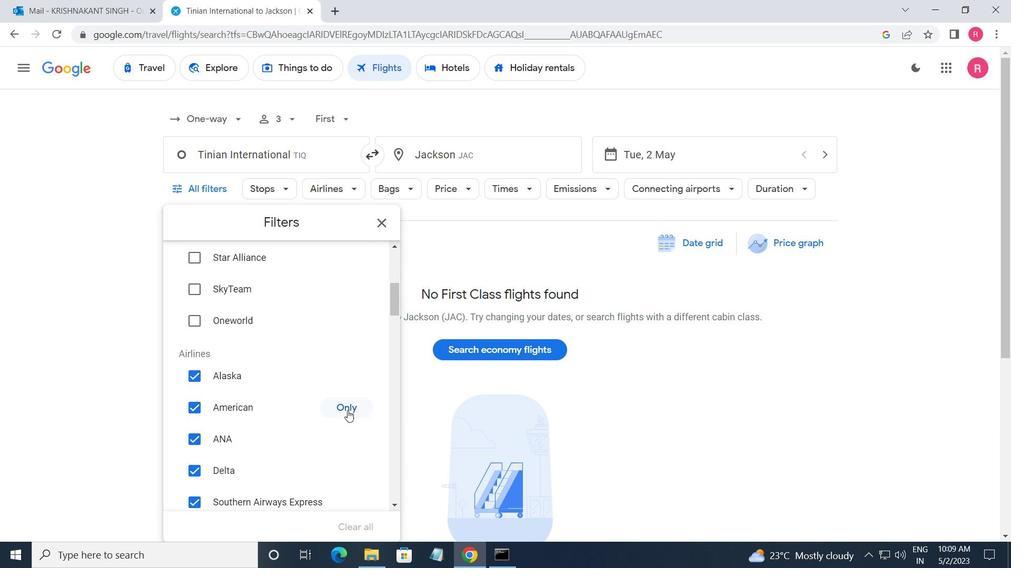 
Action: Mouse moved to (289, 410)
Screenshot: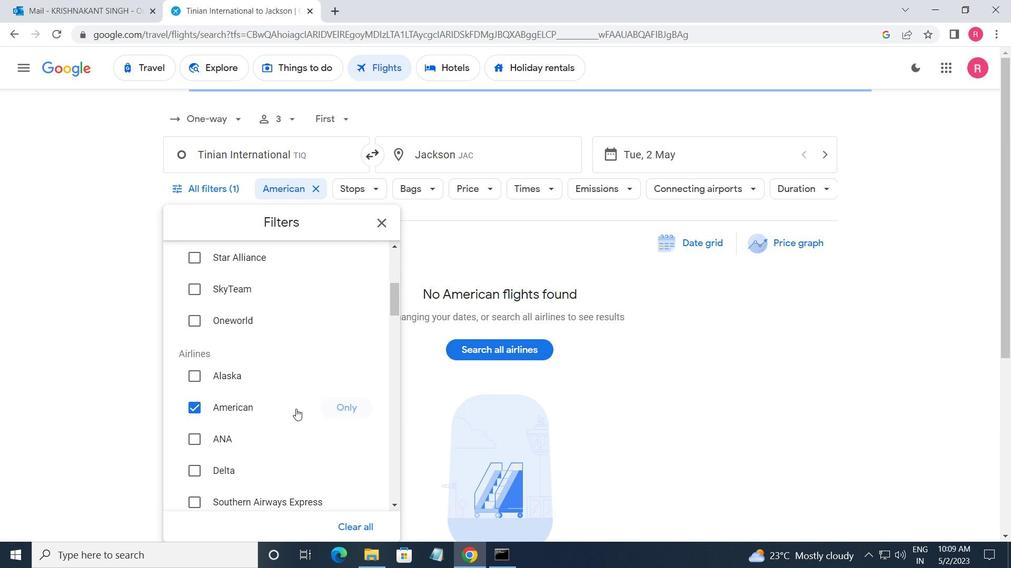 
Action: Mouse scrolled (289, 410) with delta (0, 0)
Screenshot: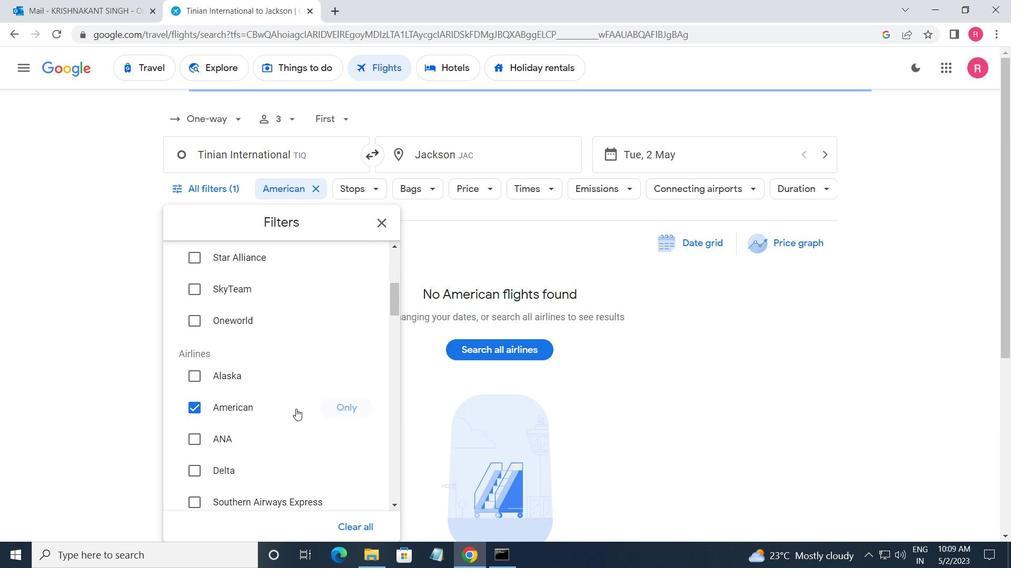 
Action: Mouse scrolled (289, 410) with delta (0, 0)
Screenshot: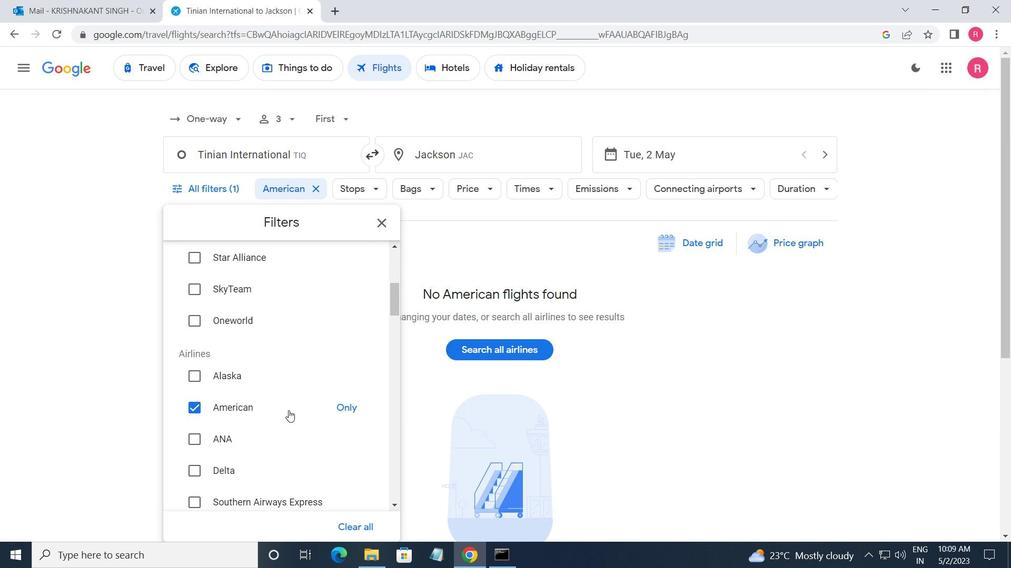 
Action: Mouse moved to (319, 407)
Screenshot: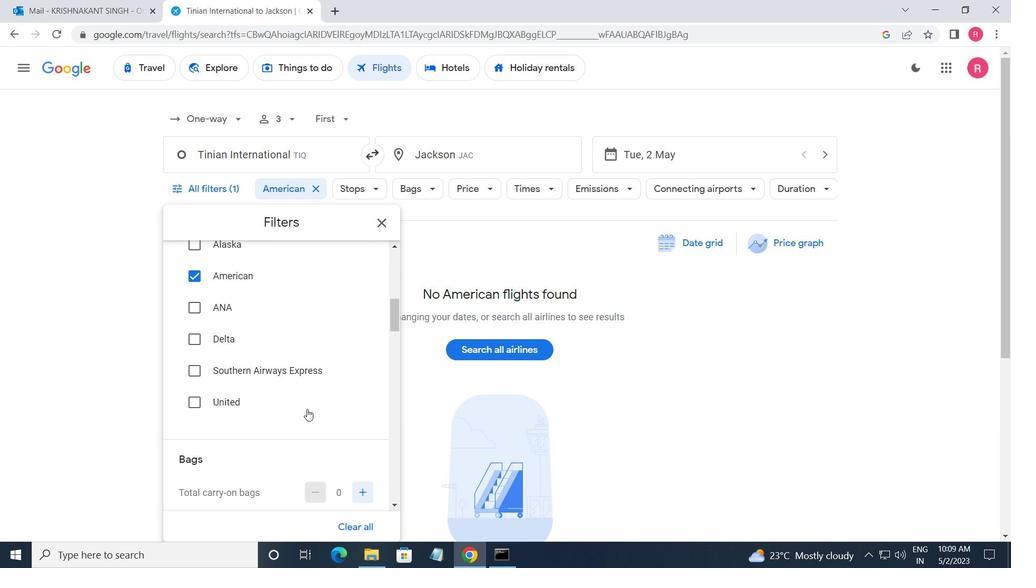 
Action: Mouse scrolled (319, 407) with delta (0, 0)
Screenshot: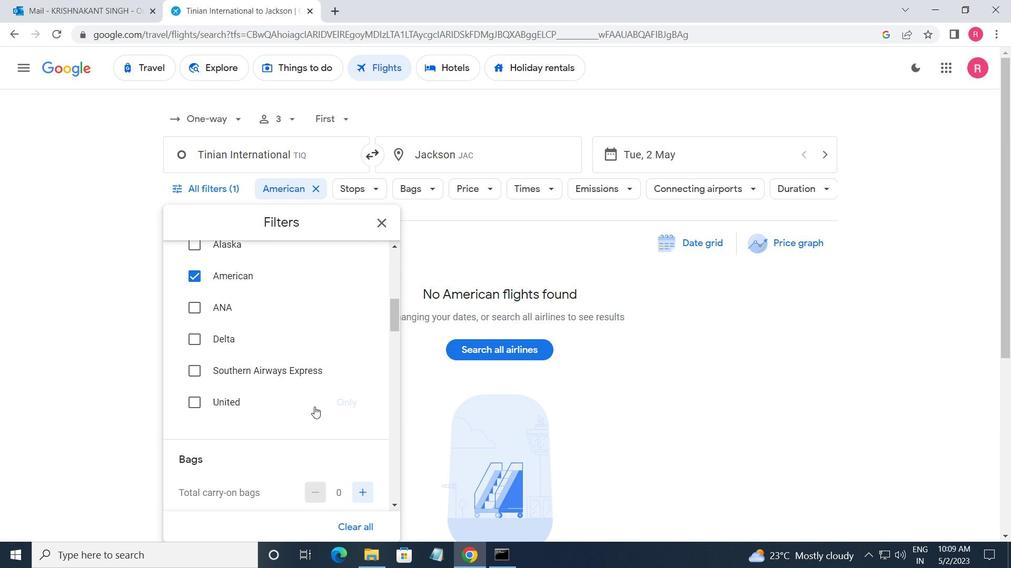 
Action: Mouse scrolled (319, 407) with delta (0, 0)
Screenshot: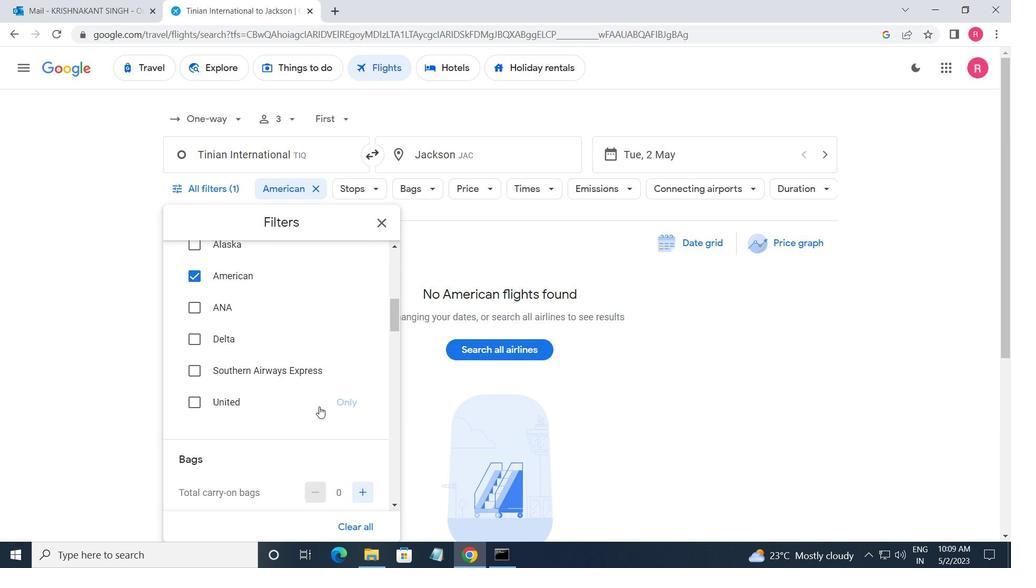 
Action: Mouse moved to (366, 362)
Screenshot: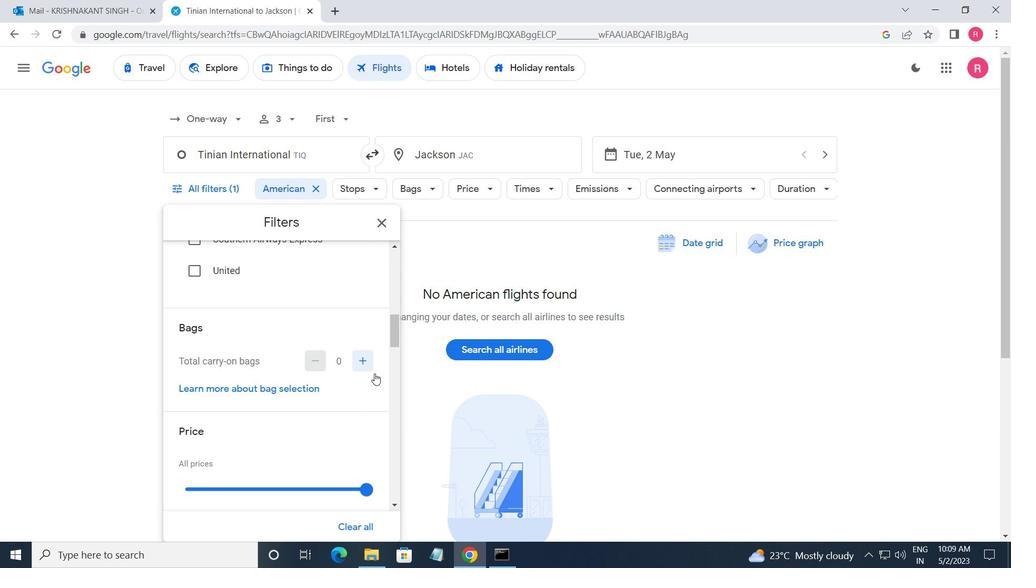 
Action: Mouse pressed left at (366, 362)
Screenshot: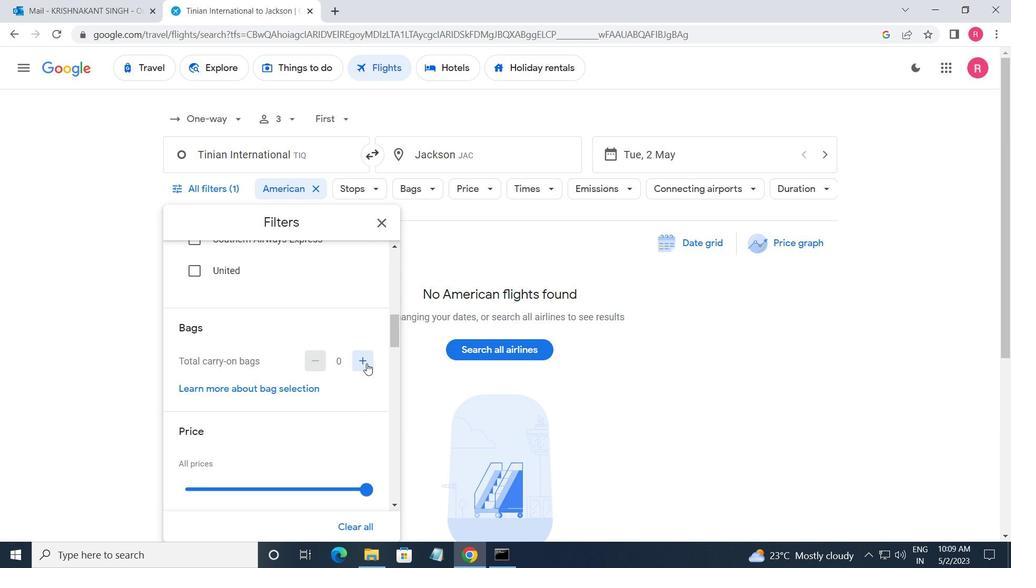 
Action: Mouse moved to (374, 470)
Screenshot: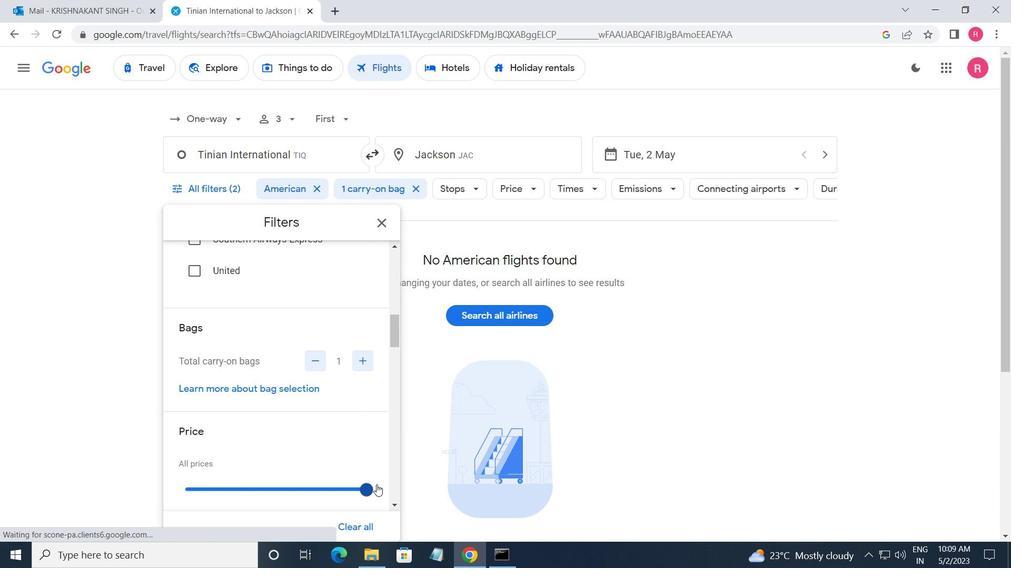 
Action: Mouse scrolled (374, 469) with delta (0, 0)
Screenshot: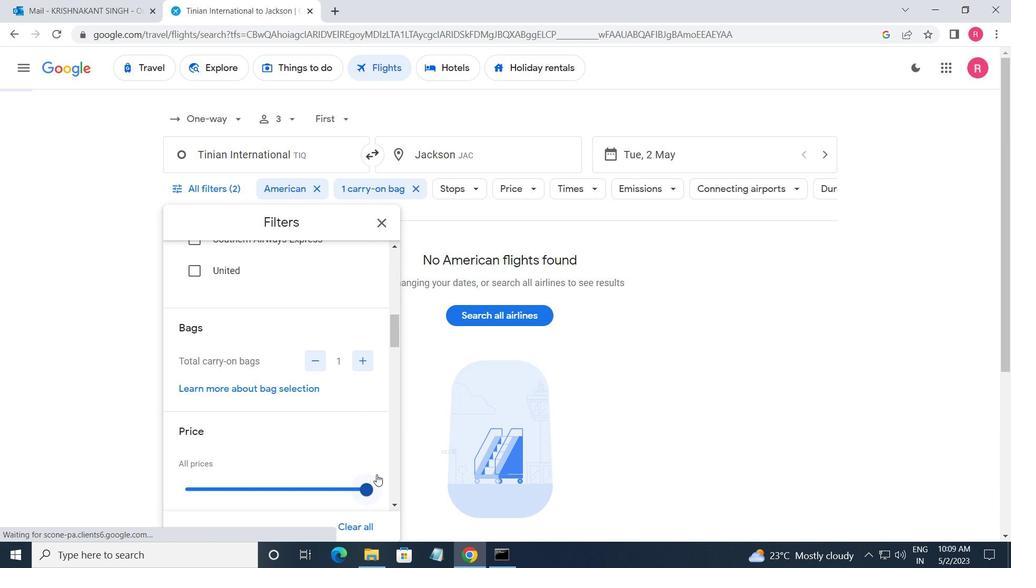 
Action: Mouse scrolled (374, 469) with delta (0, 0)
Screenshot: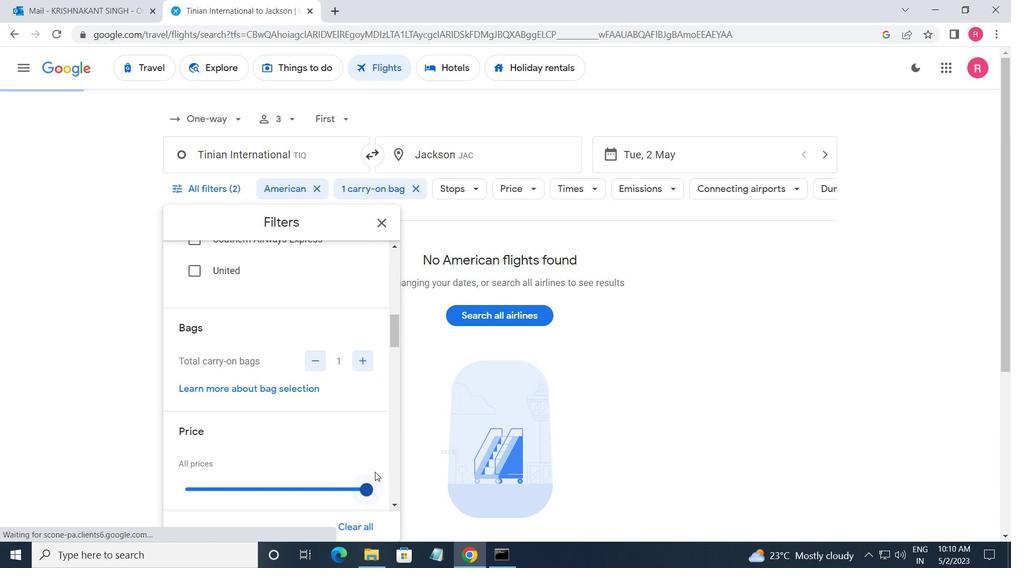 
Action: Mouse moved to (363, 359)
Screenshot: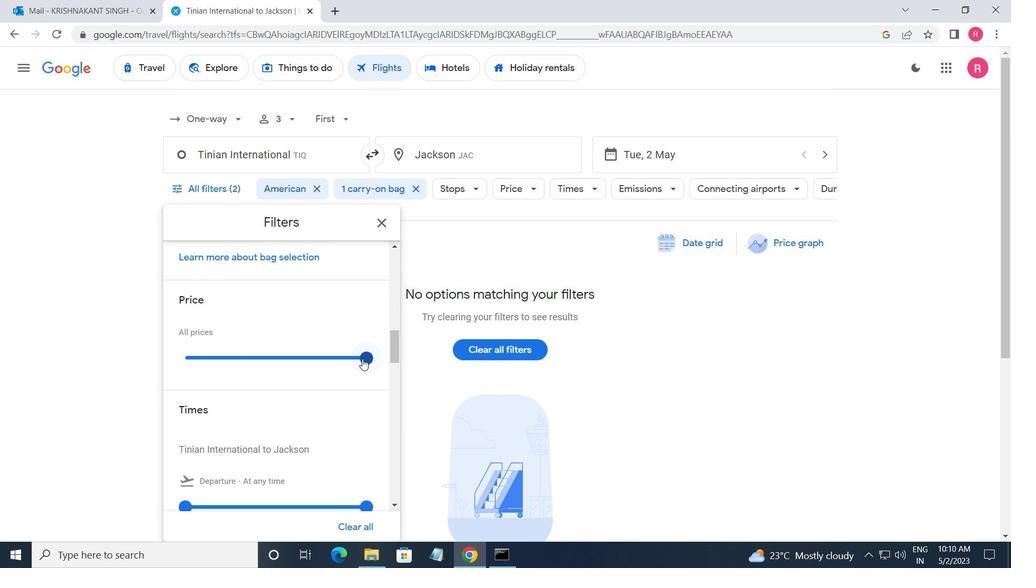
Action: Mouse pressed left at (363, 359)
Screenshot: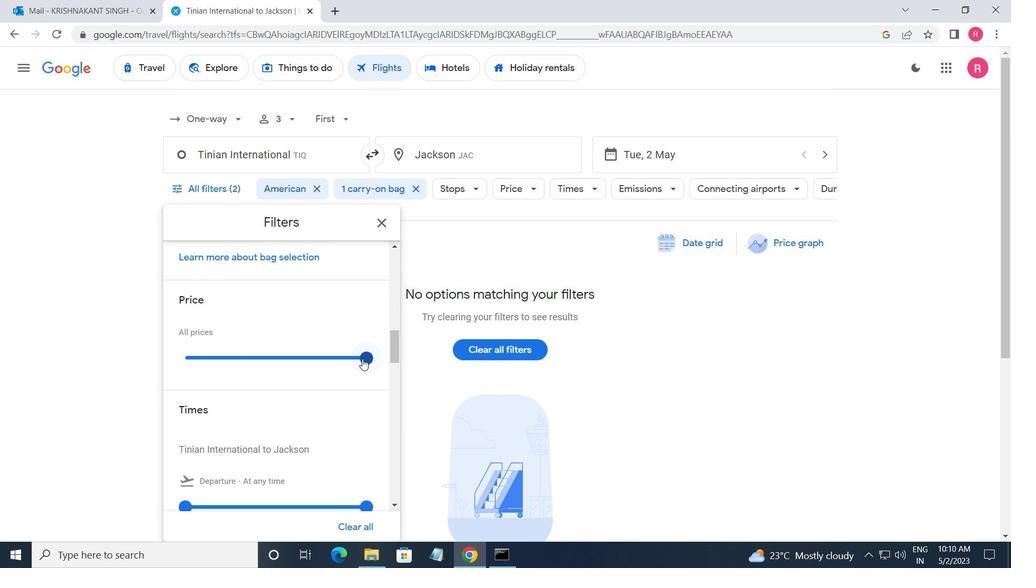 
Action: Mouse moved to (323, 478)
Screenshot: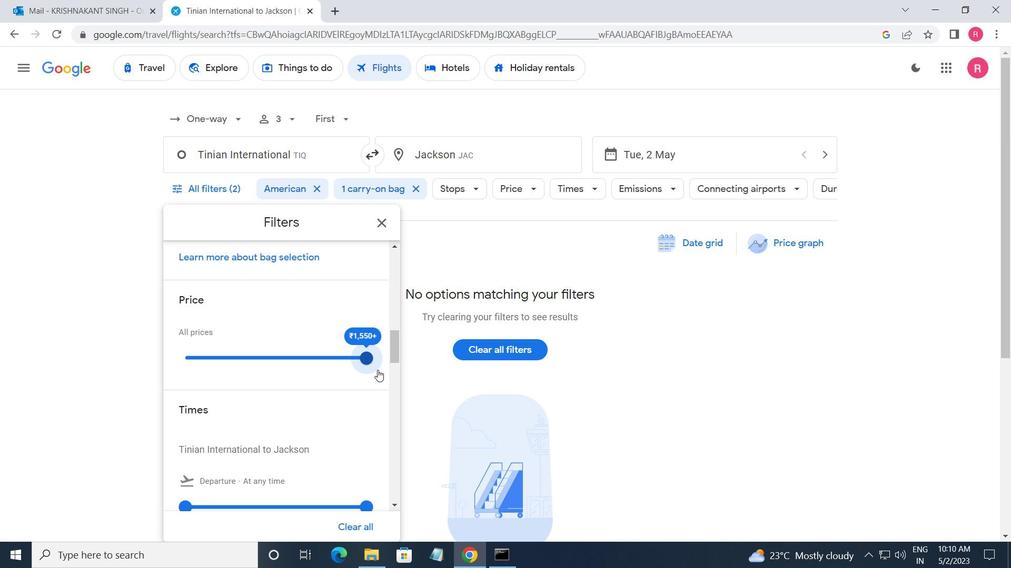 
Action: Mouse scrolled (323, 477) with delta (0, 0)
Screenshot: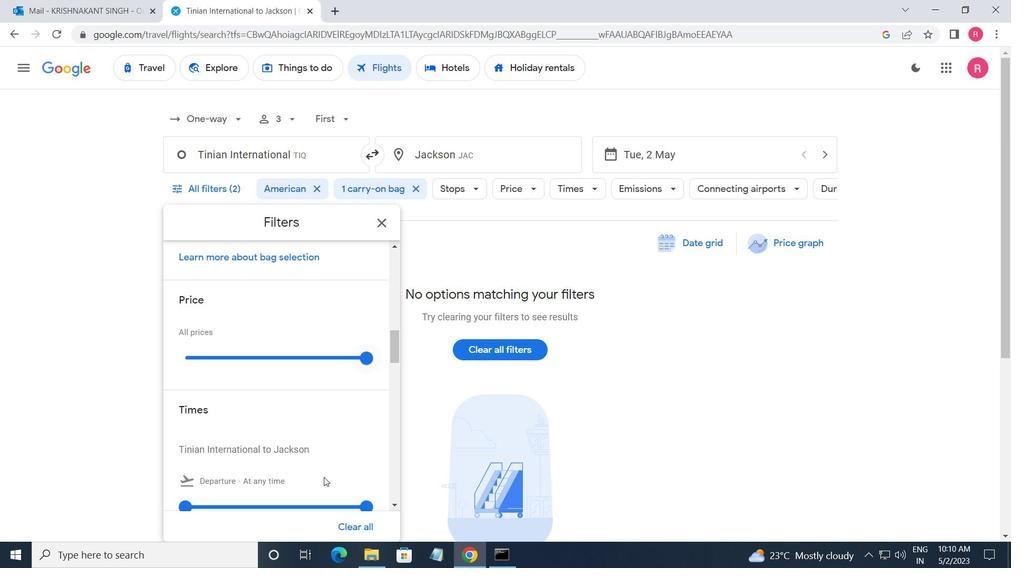 
Action: Mouse scrolled (323, 477) with delta (0, 0)
Screenshot: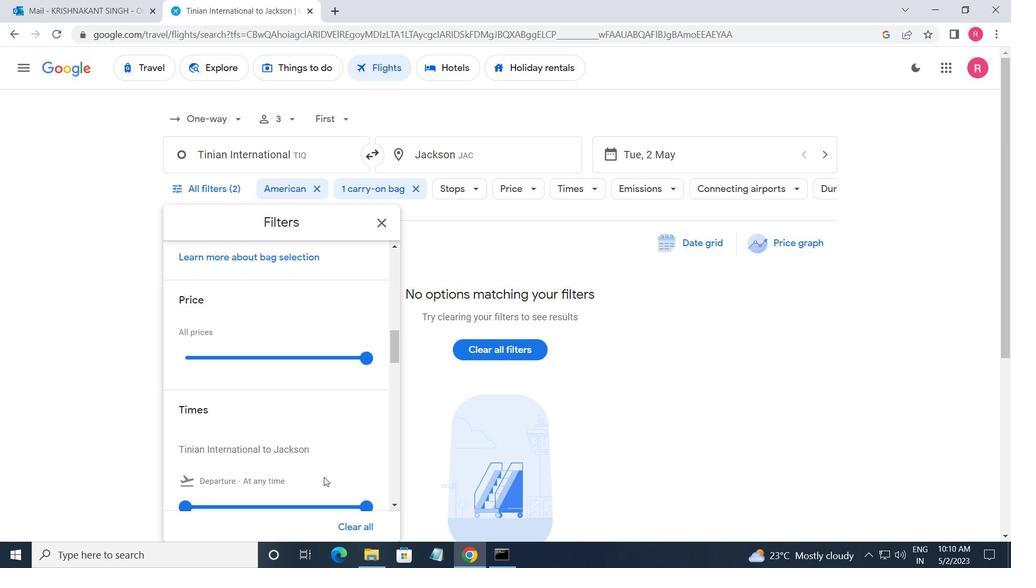 
Action: Mouse moved to (186, 378)
Screenshot: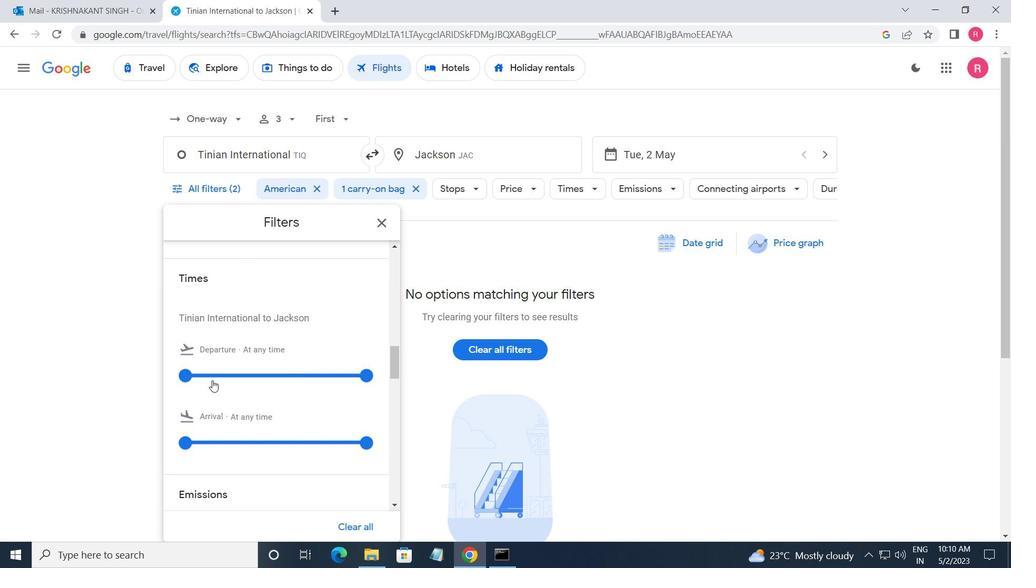 
Action: Mouse pressed left at (186, 378)
Screenshot: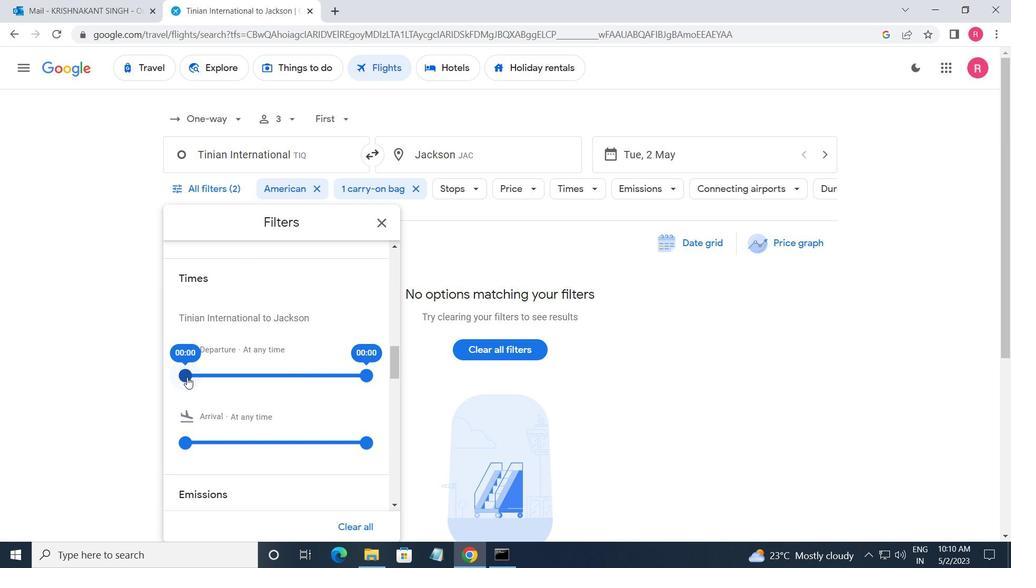 
Action: Mouse moved to (363, 374)
Screenshot: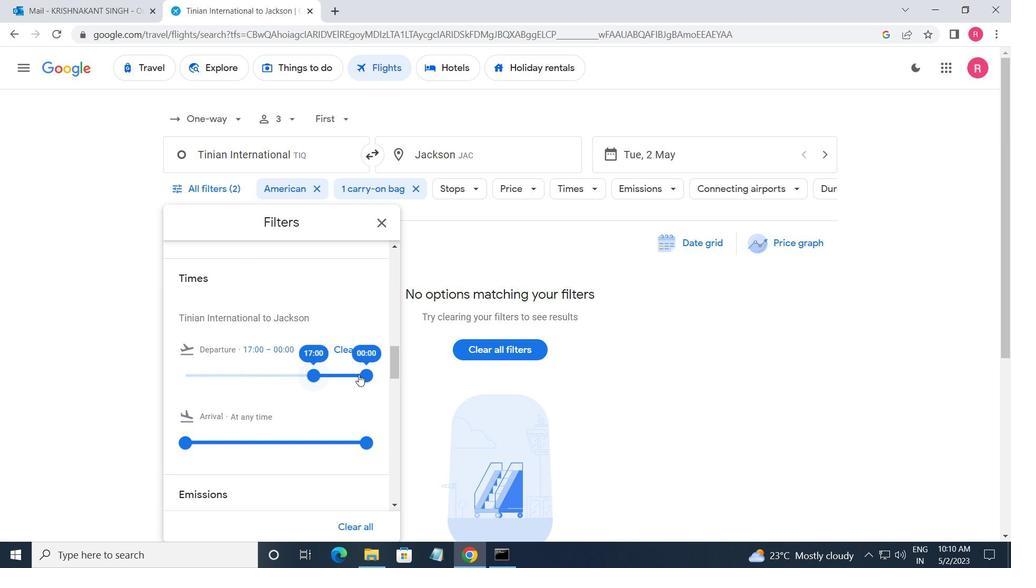 
Action: Mouse pressed left at (363, 374)
Screenshot: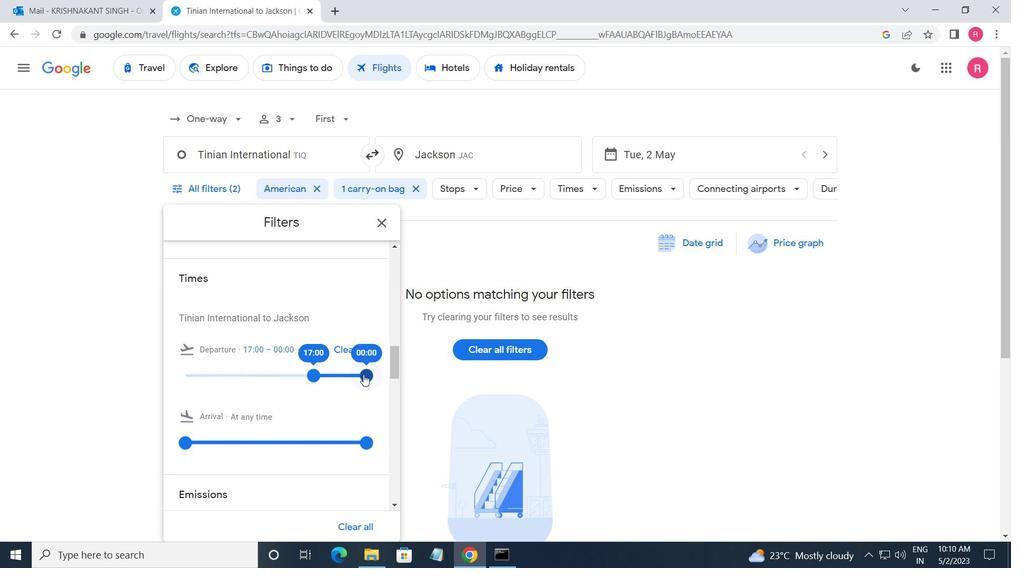 
Action: Mouse moved to (377, 223)
Screenshot: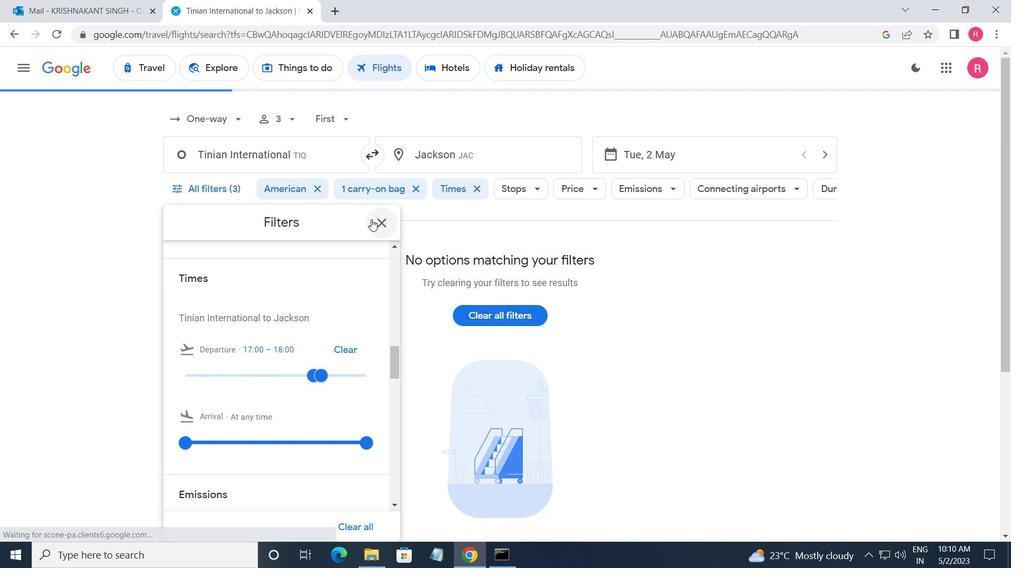 
Action: Mouse pressed left at (377, 223)
Screenshot: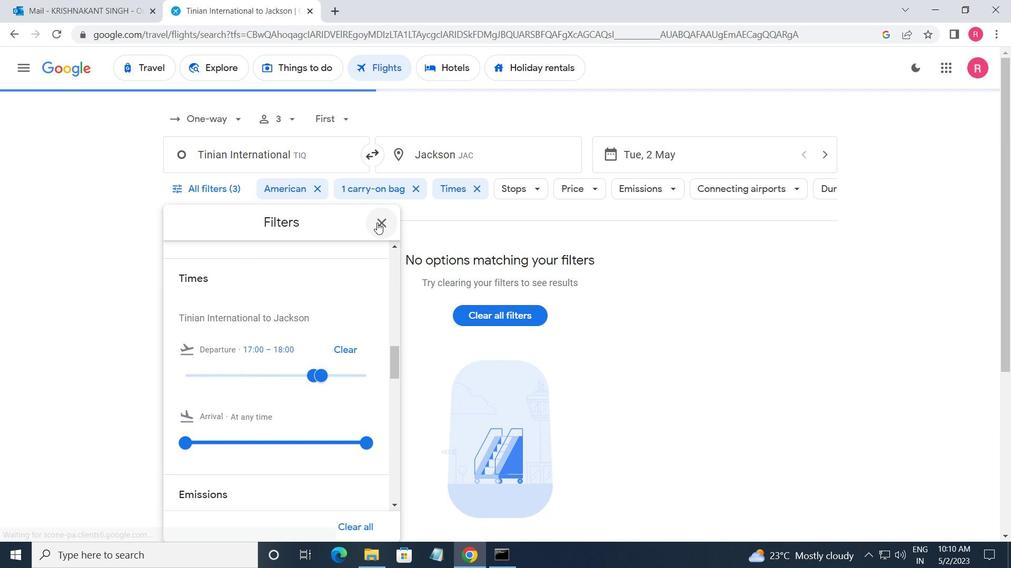 
